Task: Add Kal B6 B12 Folic Acid to the cart.
Action: Mouse moved to (23, 82)
Screenshot: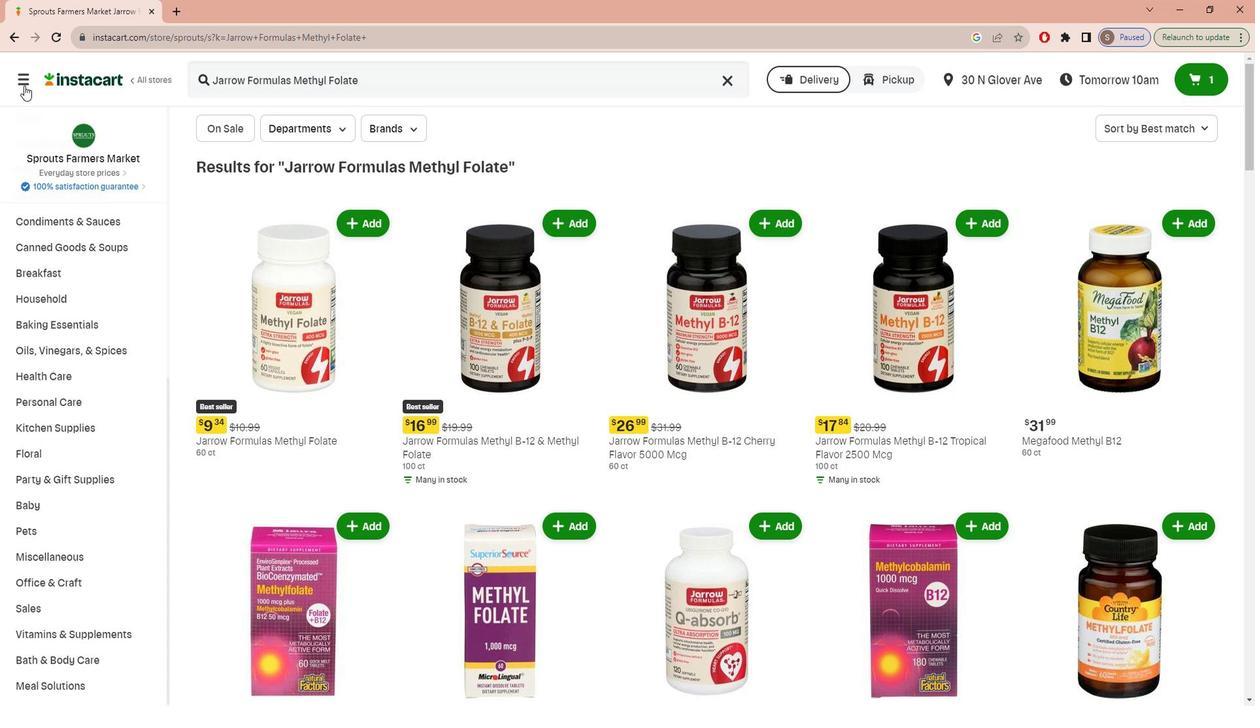 
Action: Mouse pressed left at (23, 82)
Screenshot: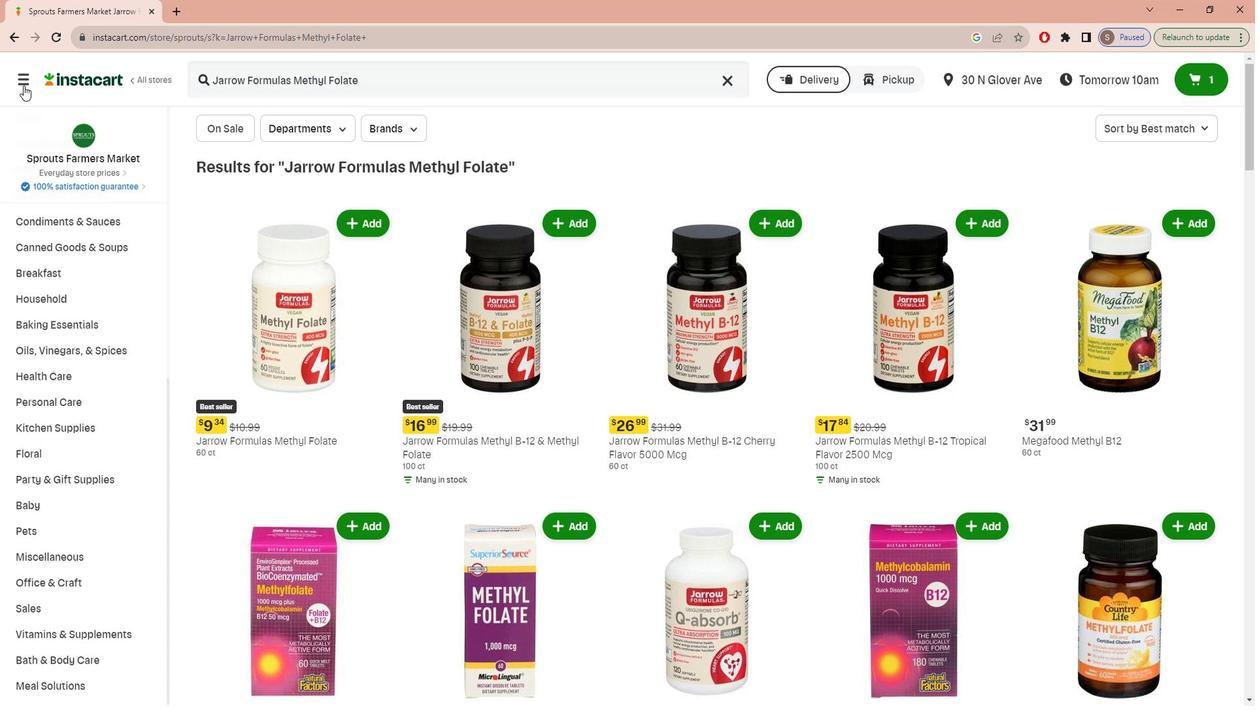 
Action: Mouse moved to (35, 162)
Screenshot: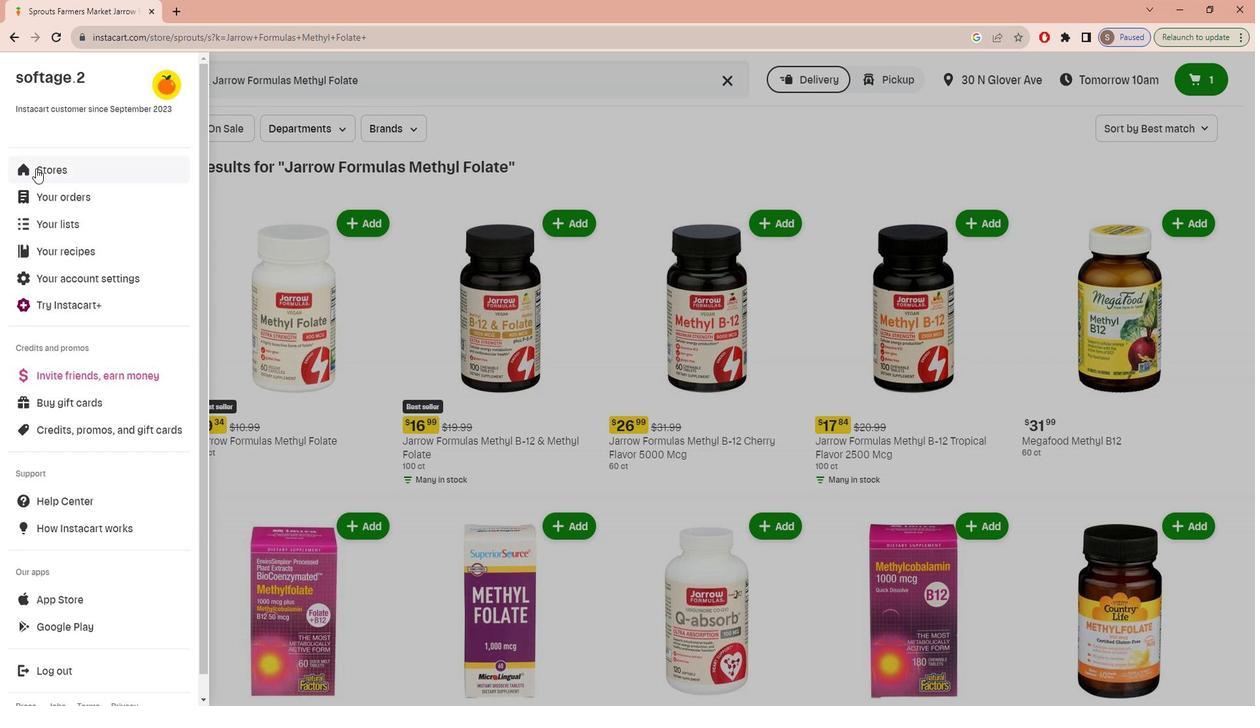 
Action: Mouse pressed left at (35, 162)
Screenshot: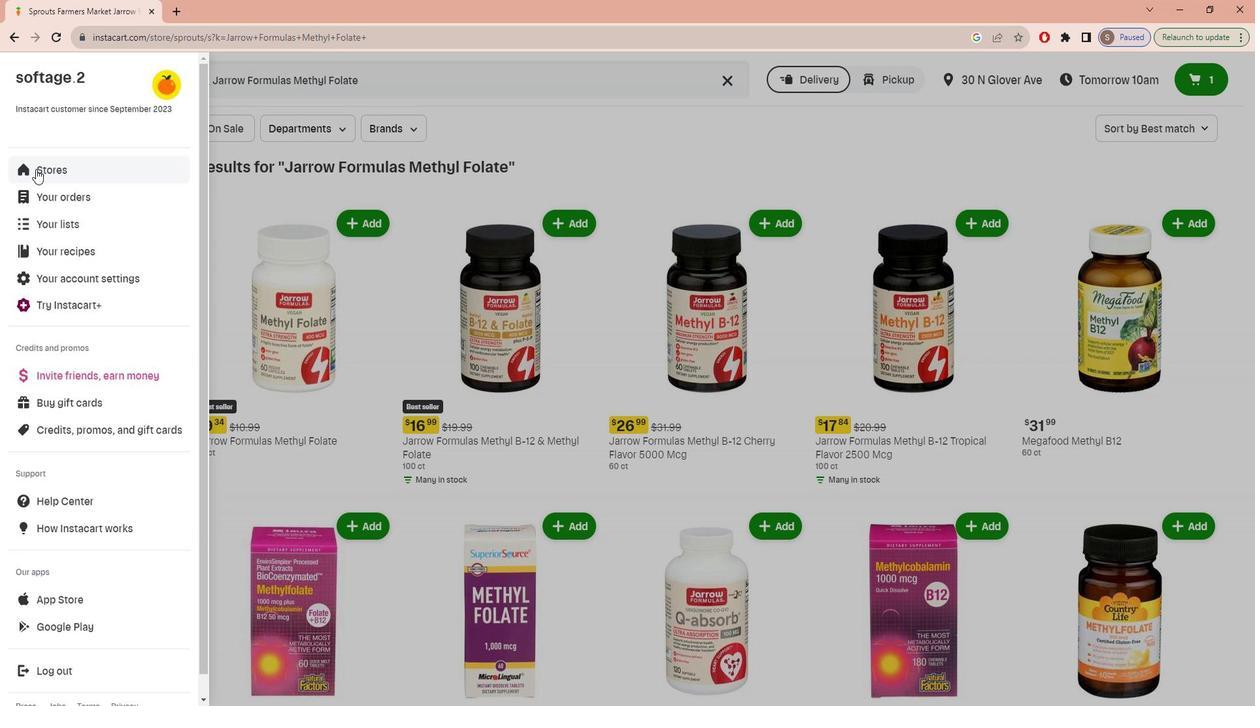 
Action: Mouse moved to (285, 139)
Screenshot: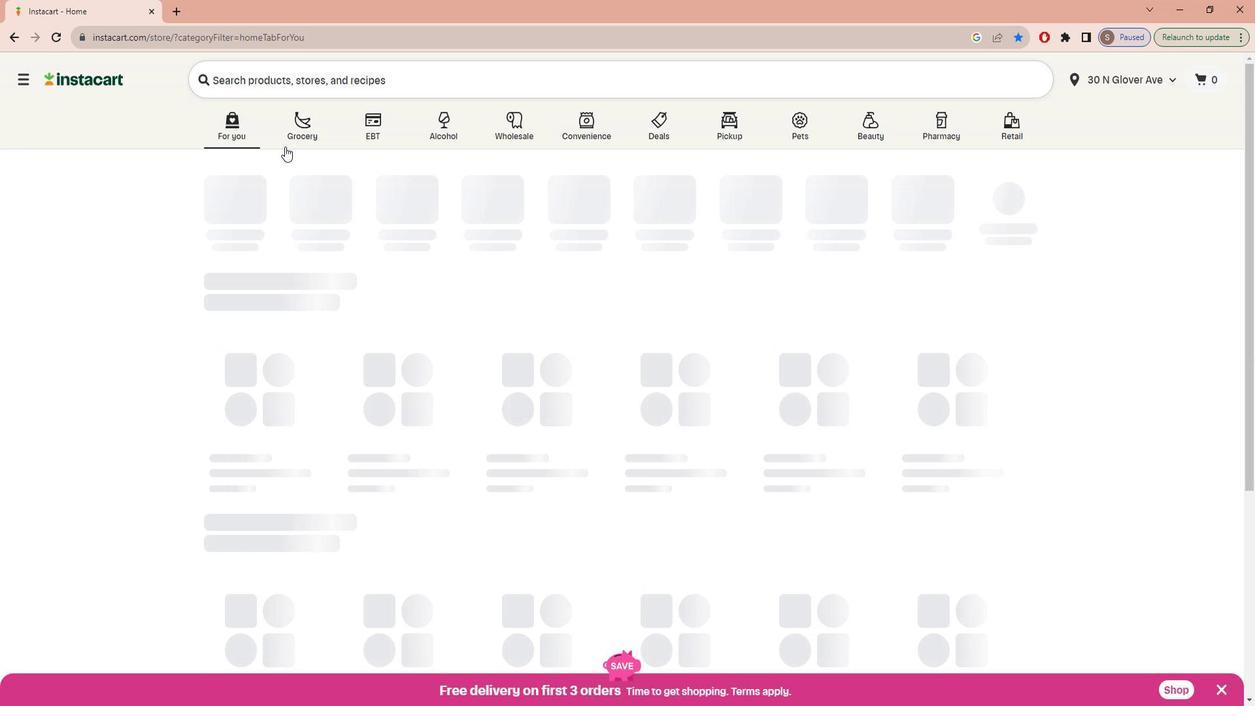 
Action: Mouse pressed left at (285, 139)
Screenshot: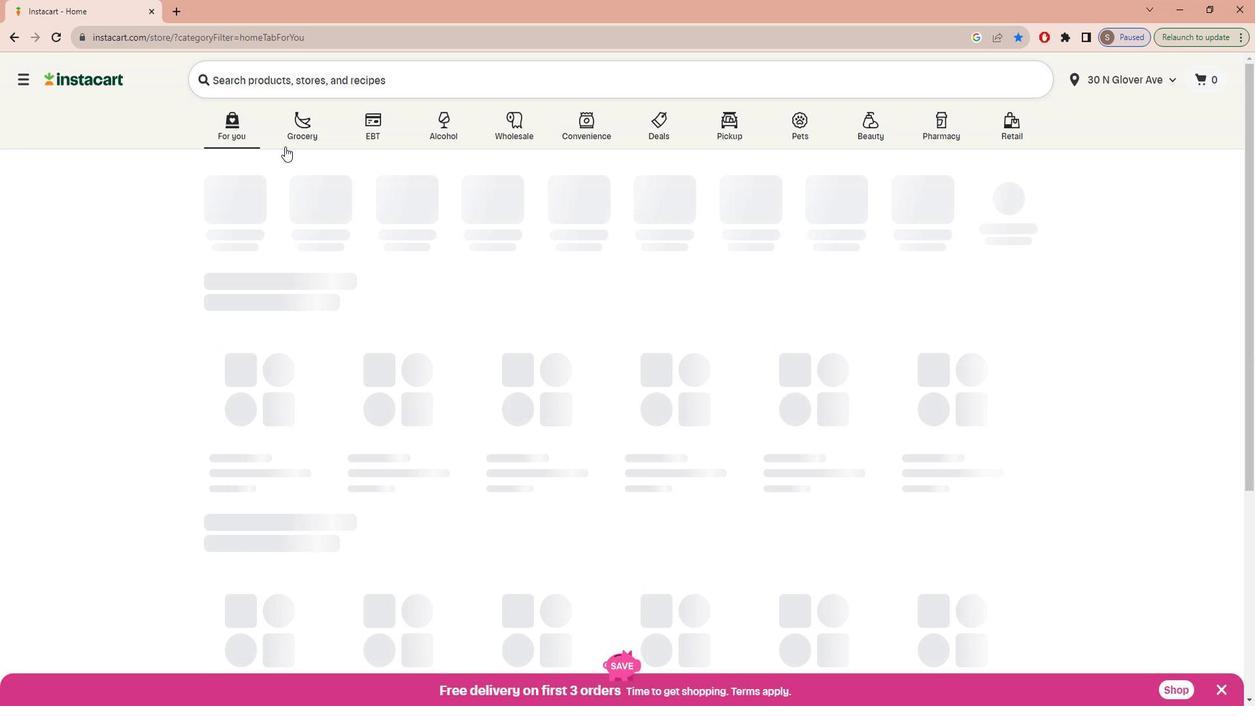 
Action: Mouse moved to (260, 378)
Screenshot: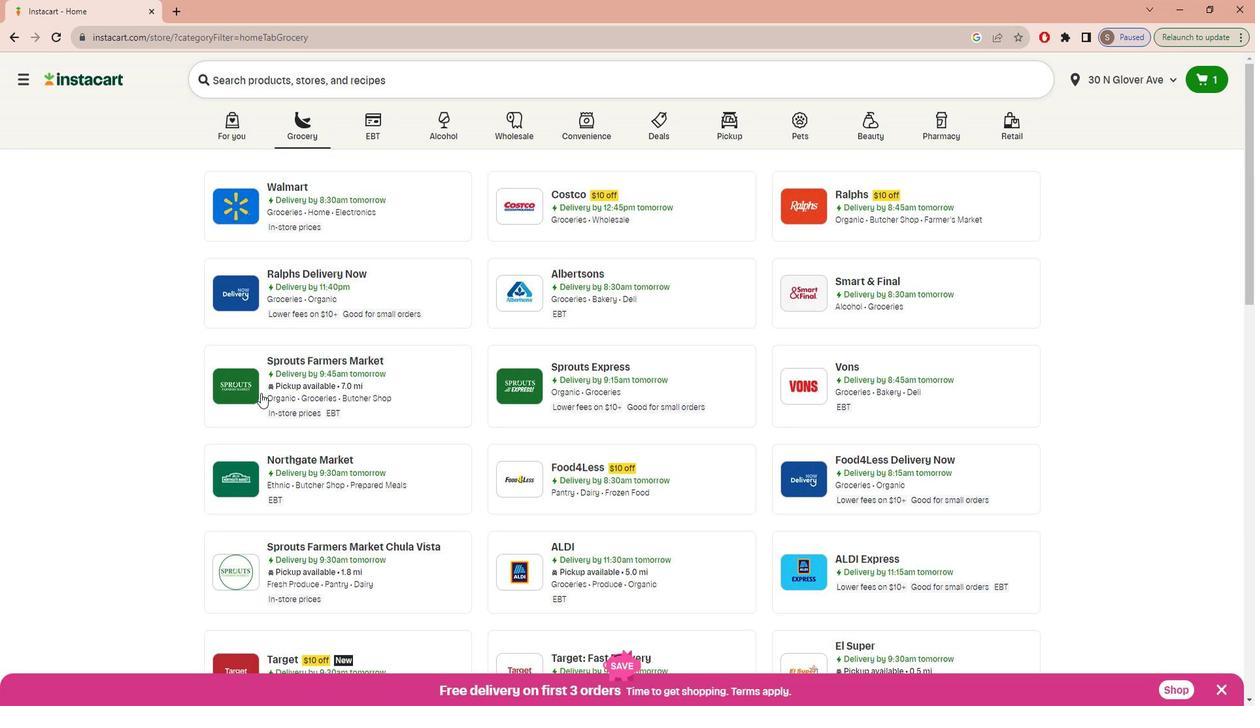 
Action: Mouse pressed left at (260, 378)
Screenshot: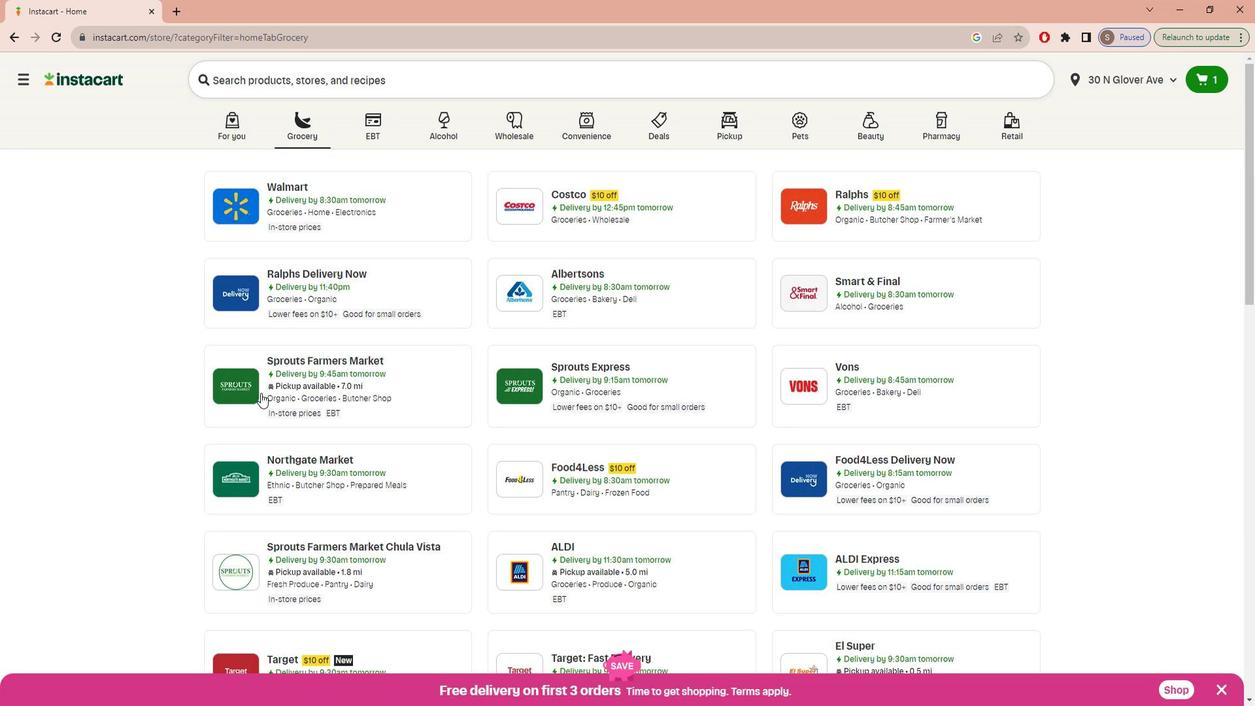 
Action: Mouse moved to (105, 436)
Screenshot: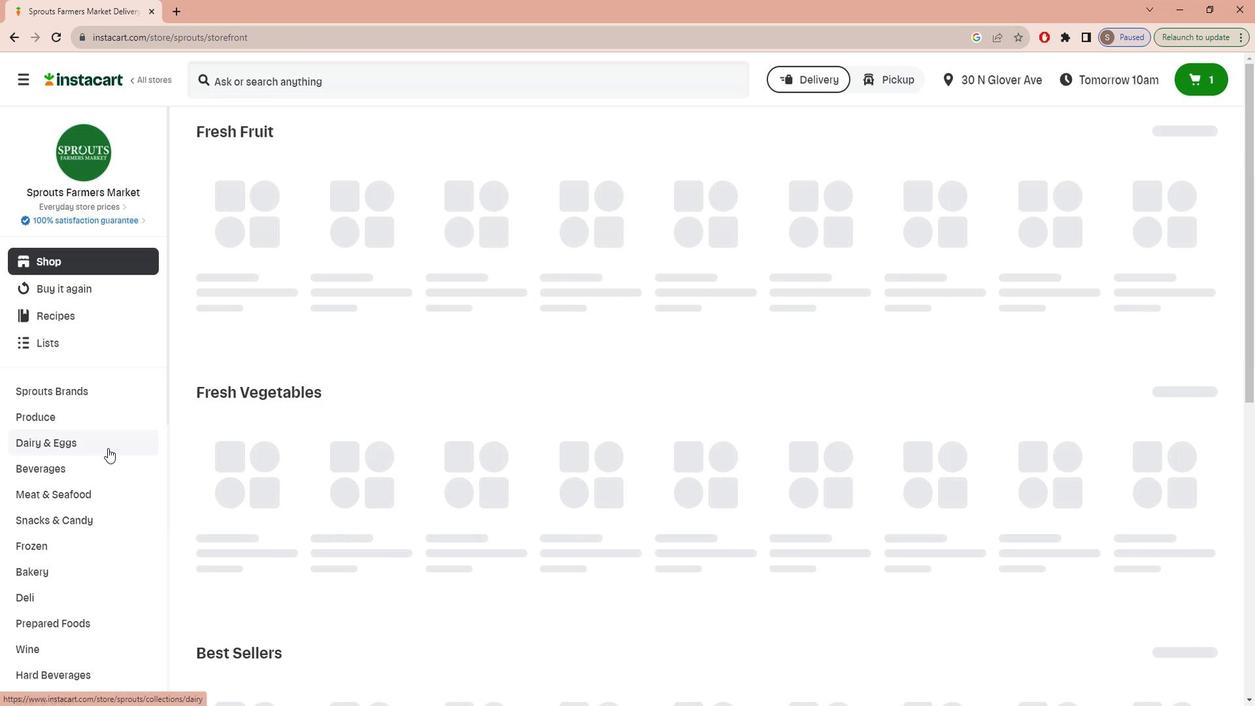 
Action: Mouse scrolled (105, 435) with delta (0, 0)
Screenshot: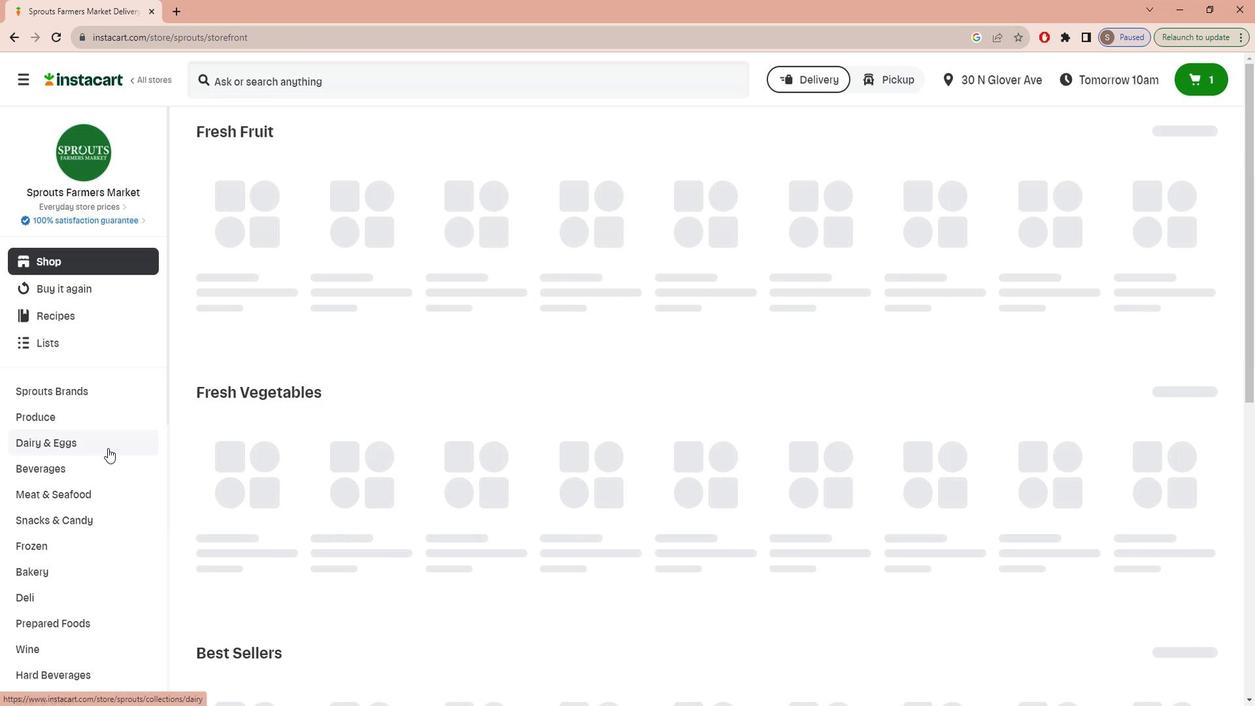 
Action: Mouse moved to (102, 439)
Screenshot: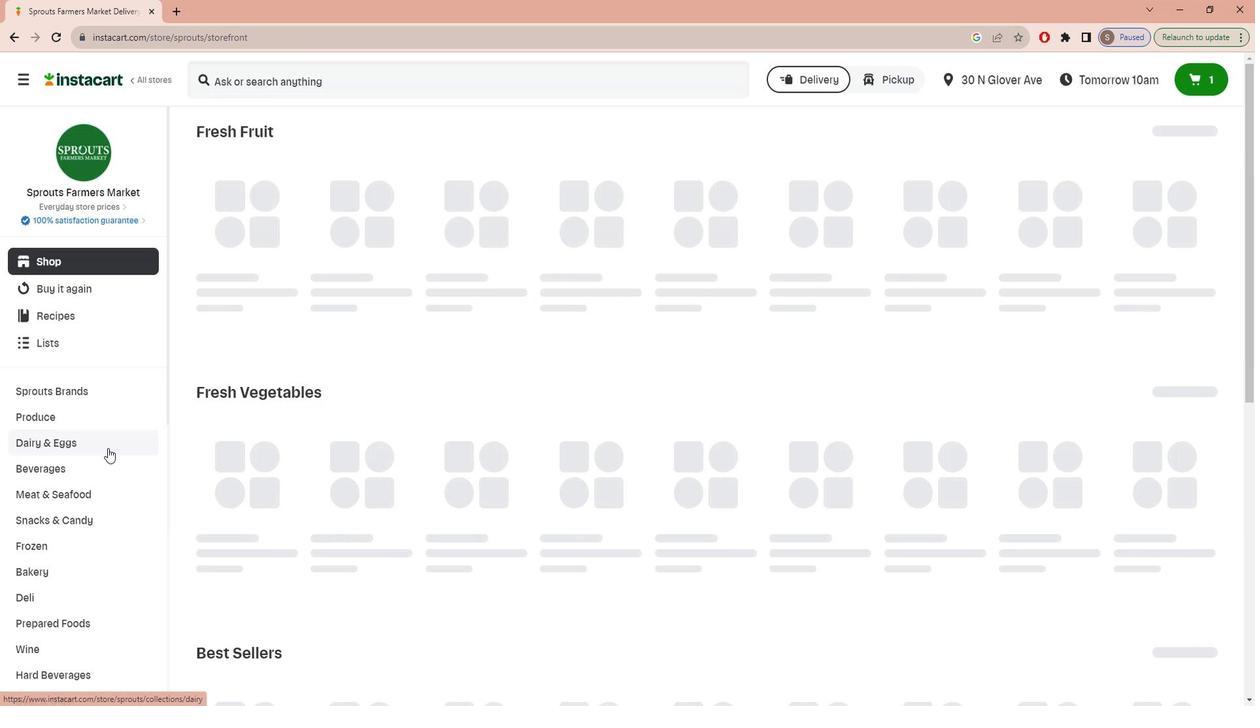 
Action: Mouse scrolled (102, 438) with delta (0, 0)
Screenshot: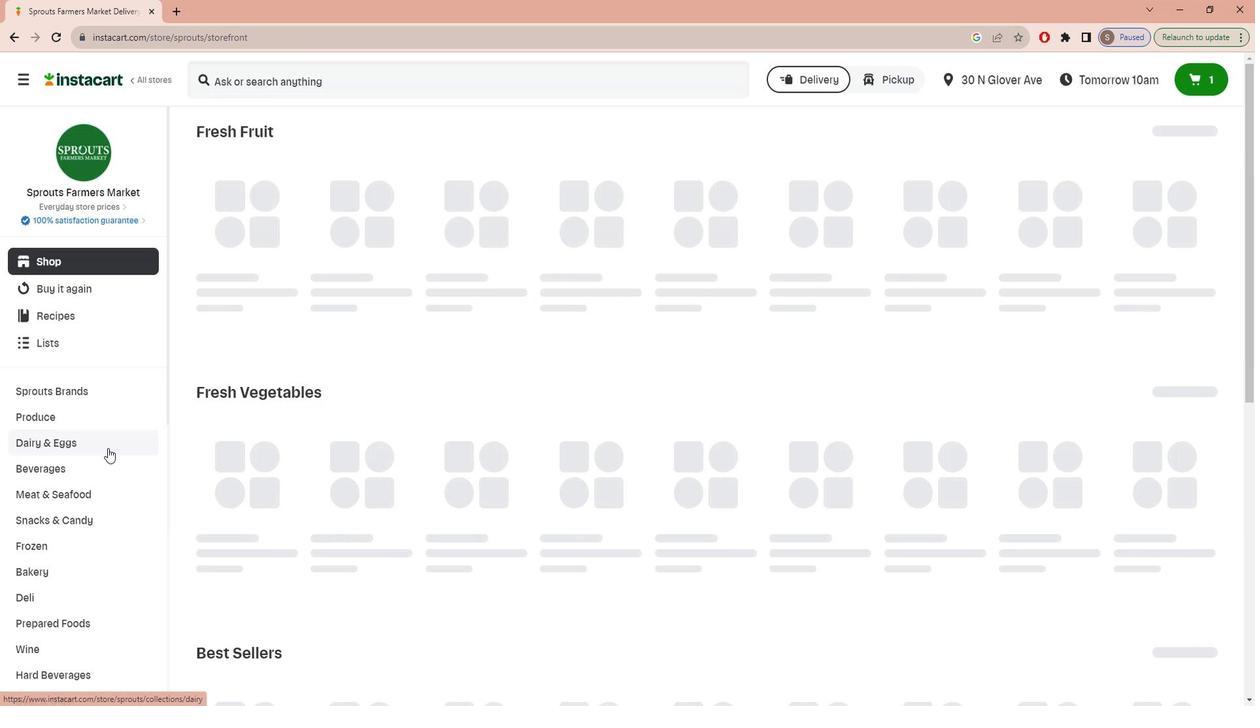 
Action: Mouse moved to (101, 442)
Screenshot: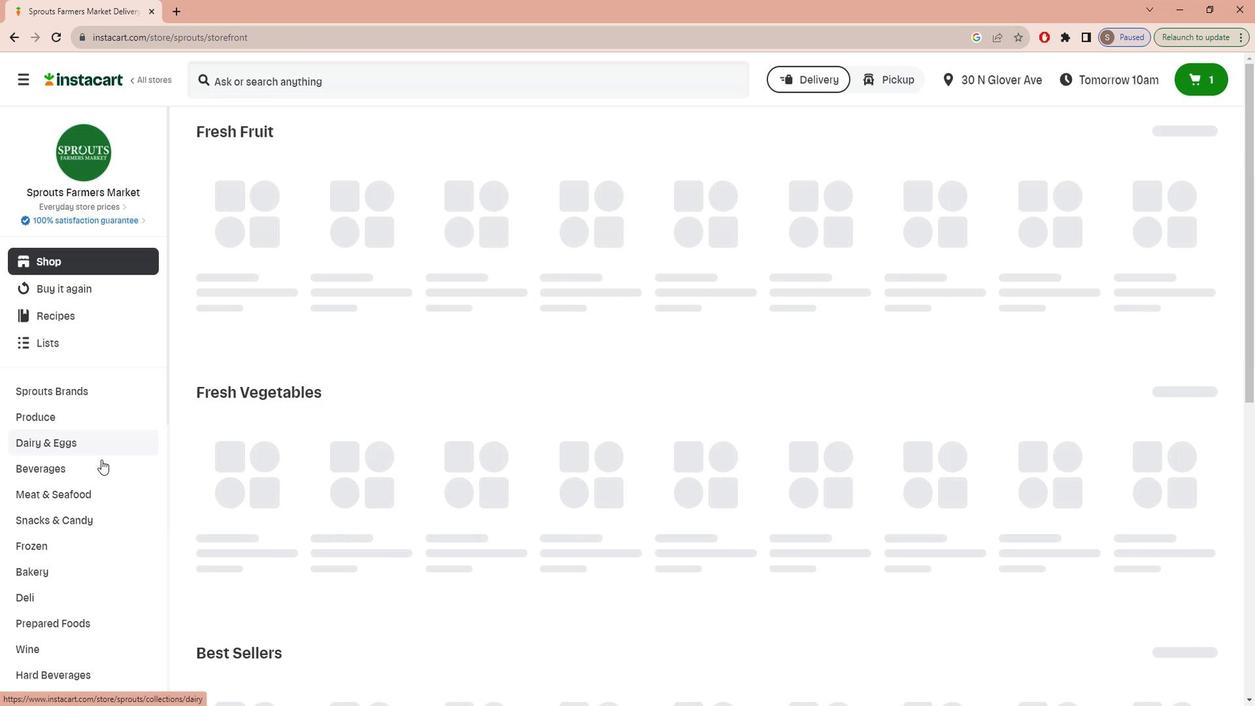
Action: Mouse scrolled (101, 441) with delta (0, 0)
Screenshot: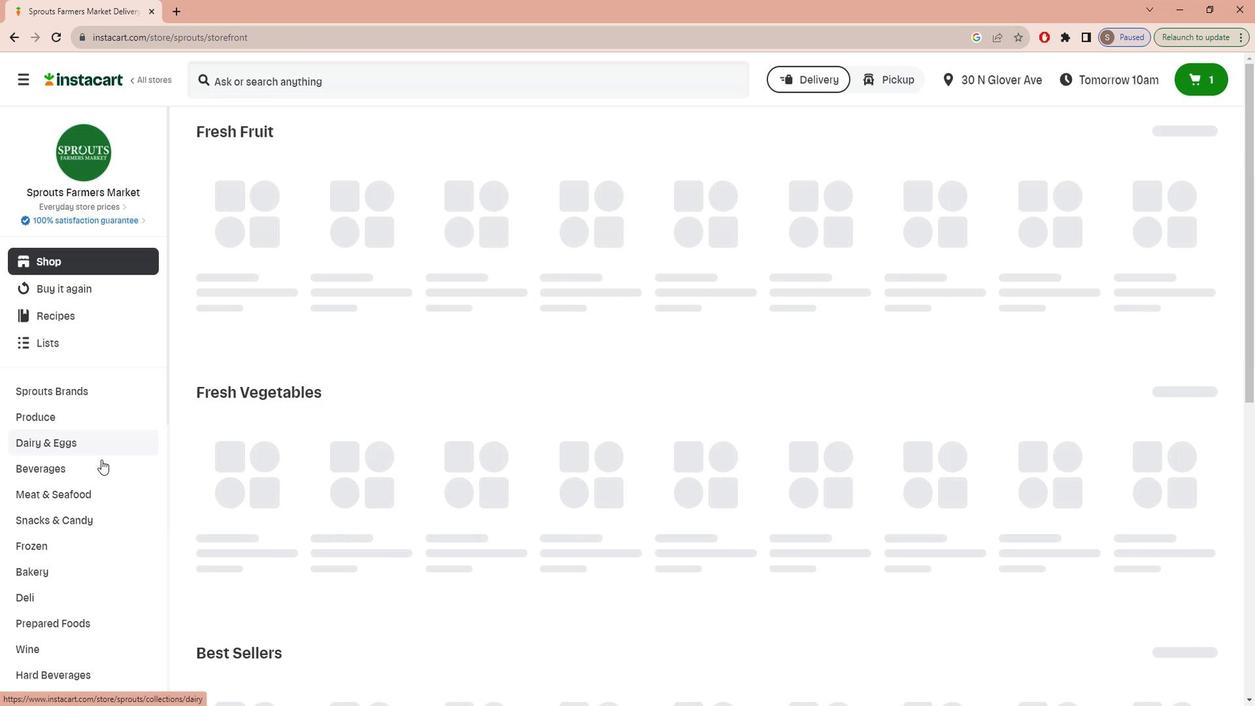 
Action: Mouse moved to (100, 443)
Screenshot: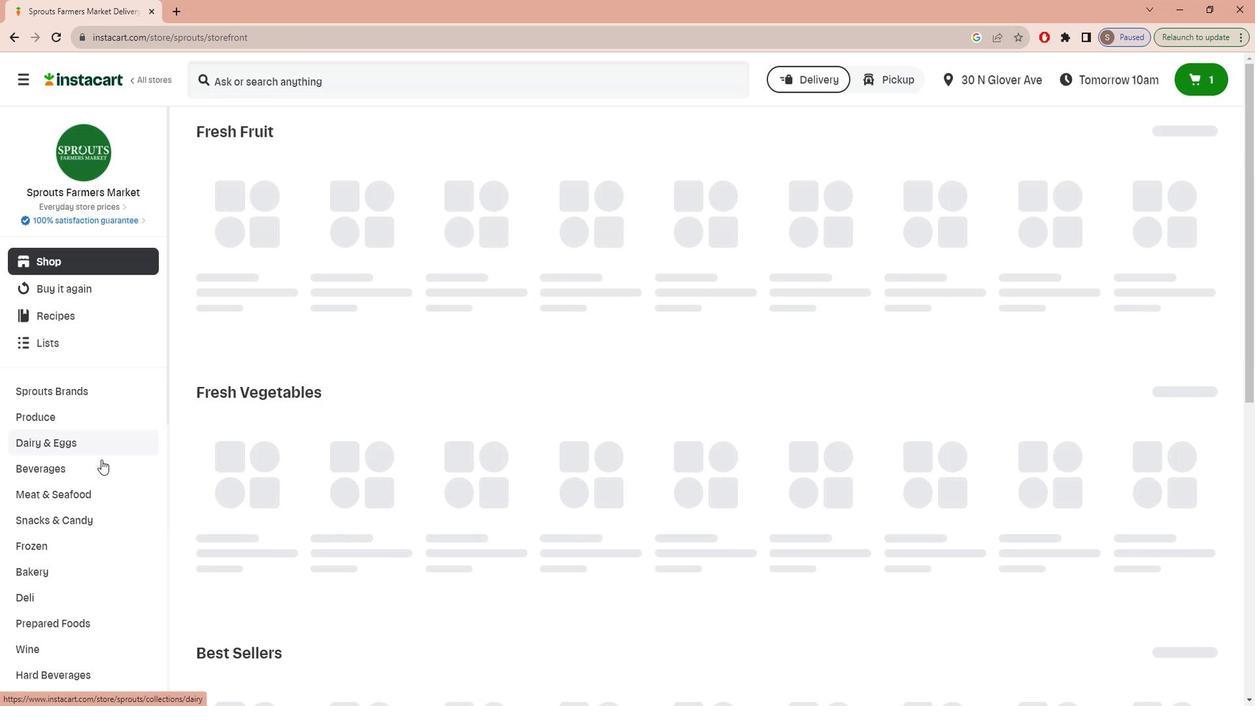 
Action: Mouse scrolled (100, 443) with delta (0, 0)
Screenshot: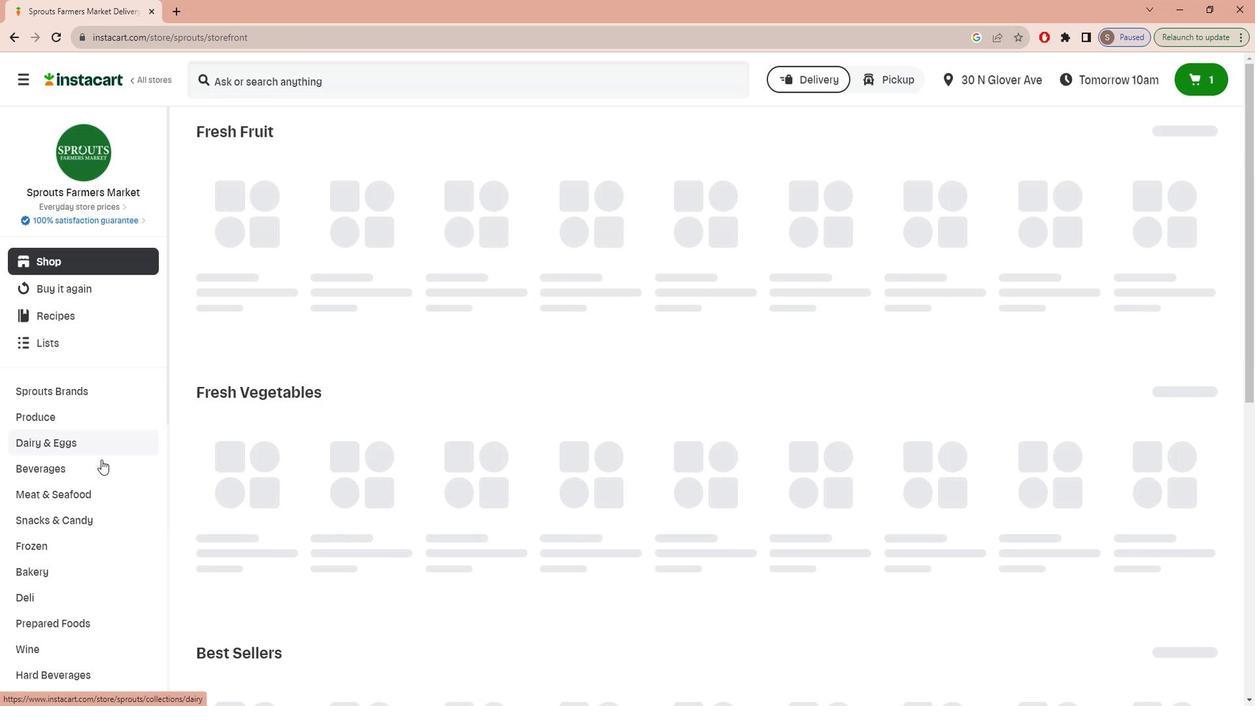 
Action: Mouse moved to (100, 444)
Screenshot: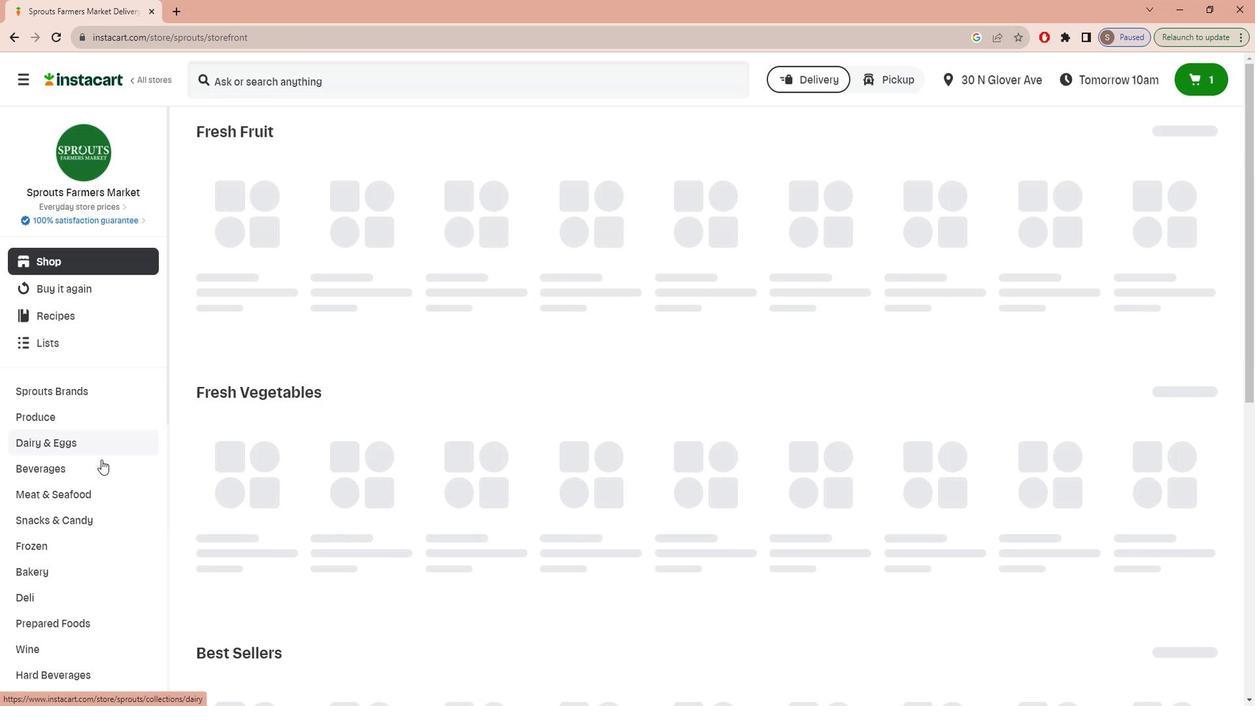 
Action: Mouse scrolled (100, 443) with delta (0, 0)
Screenshot: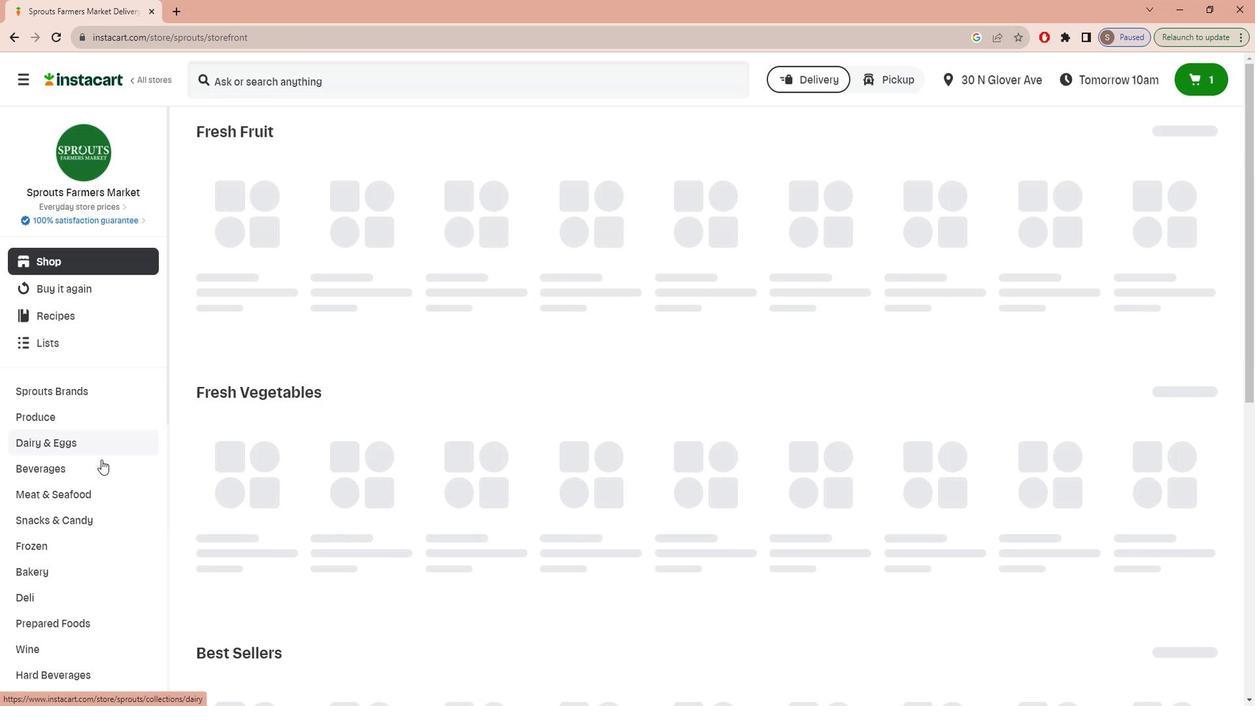 
Action: Mouse moved to (99, 445)
Screenshot: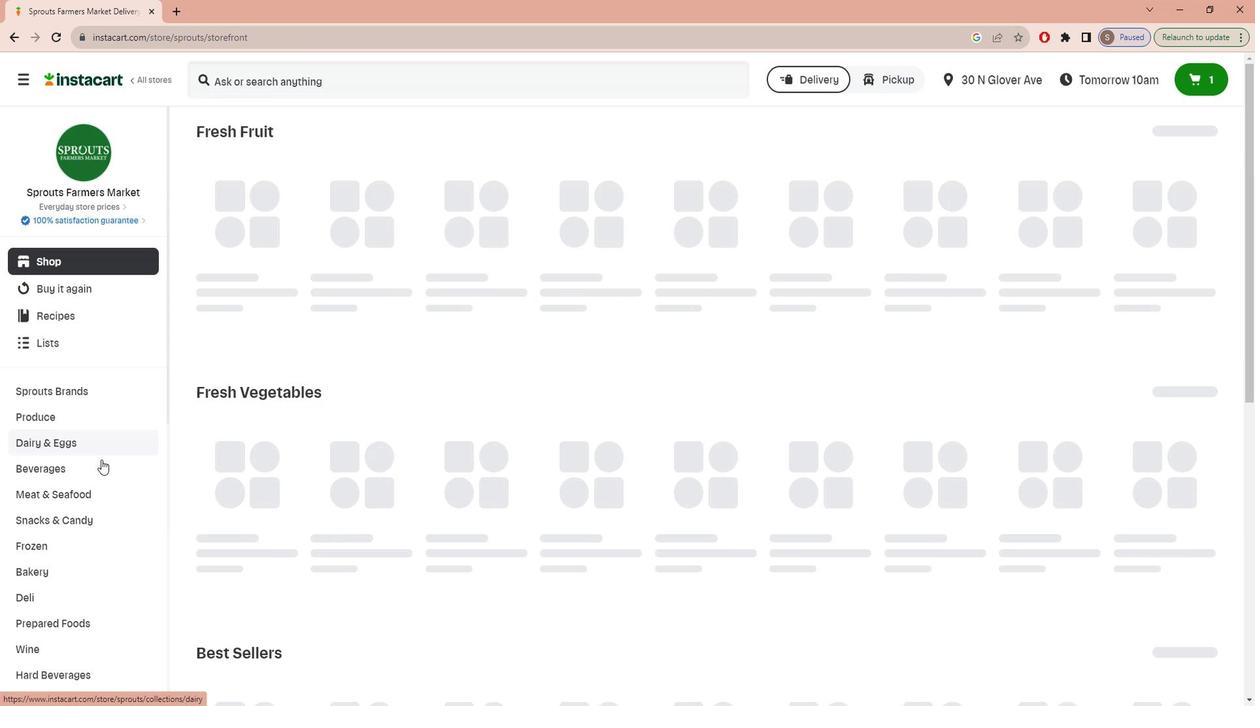
Action: Mouse scrolled (99, 445) with delta (0, 0)
Screenshot: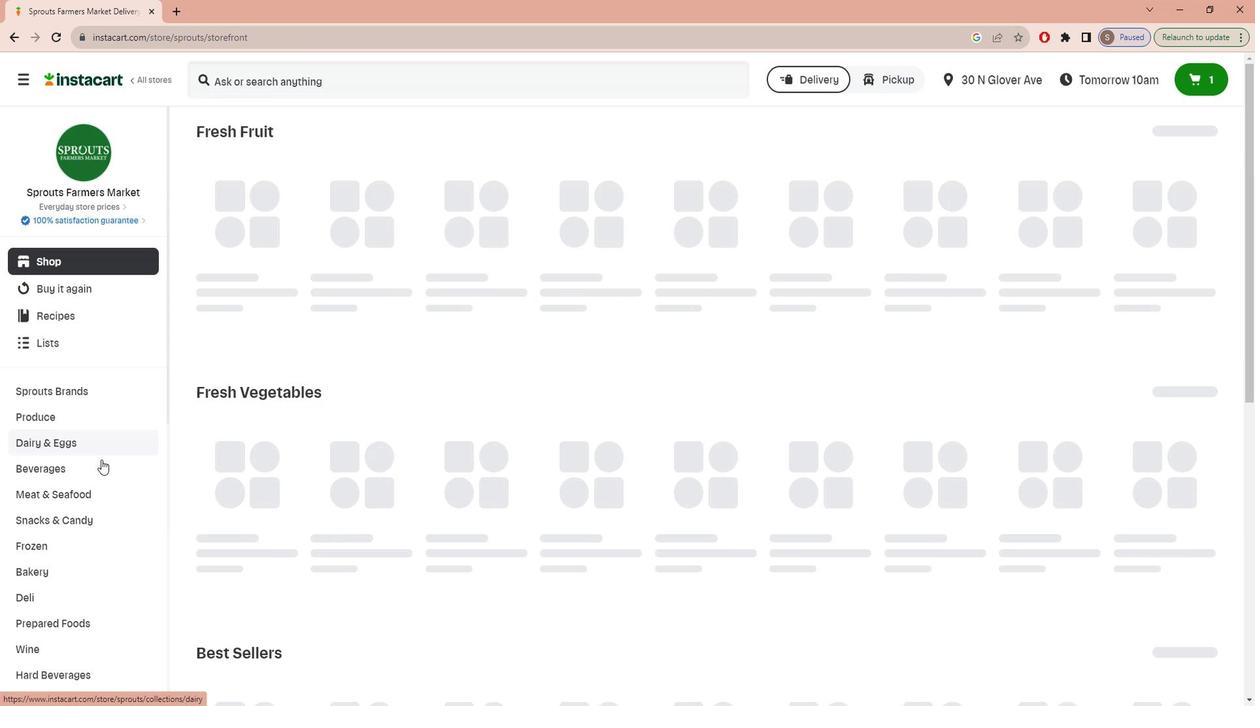 
Action: Mouse moved to (98, 447)
Screenshot: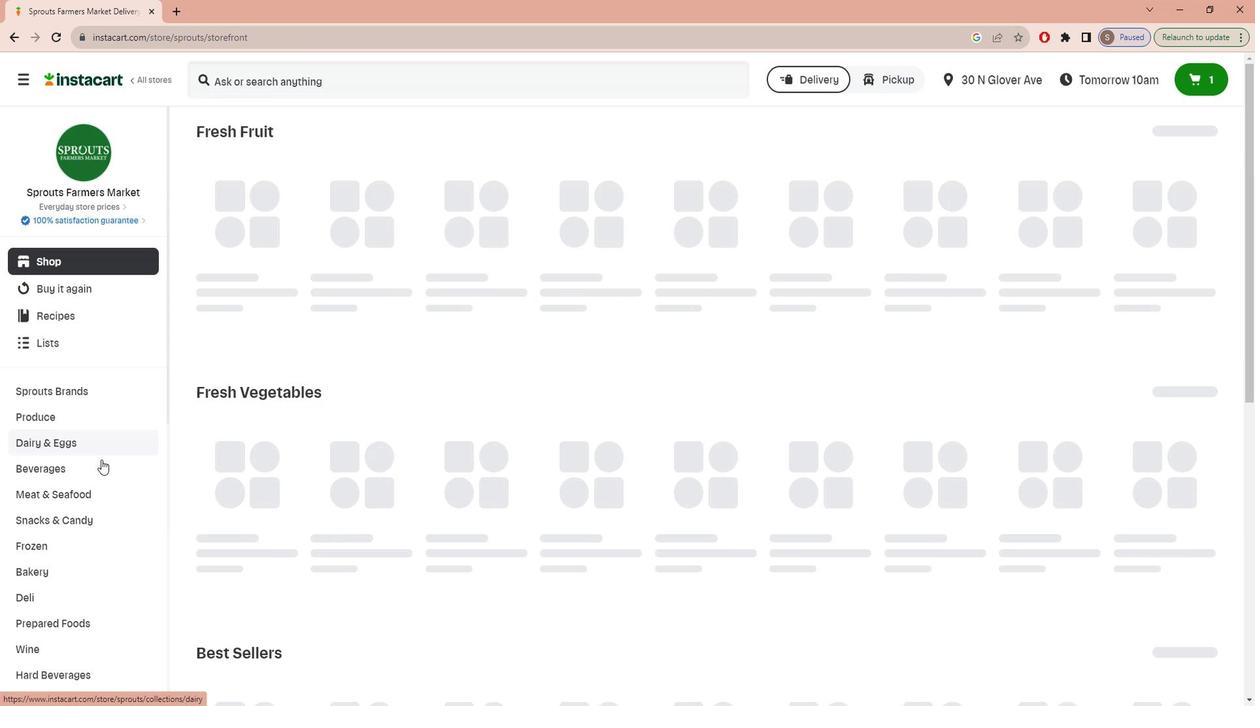 
Action: Mouse scrolled (98, 446) with delta (0, 0)
Screenshot: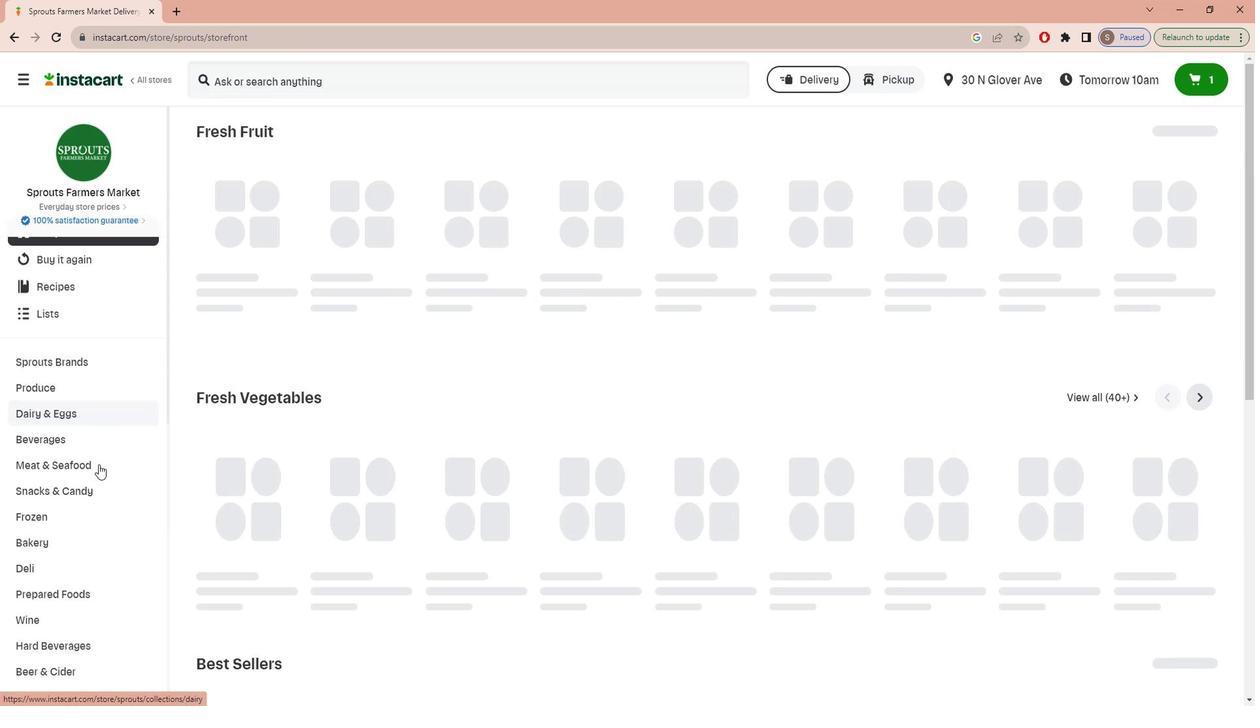 
Action: Mouse moved to (98, 447)
Screenshot: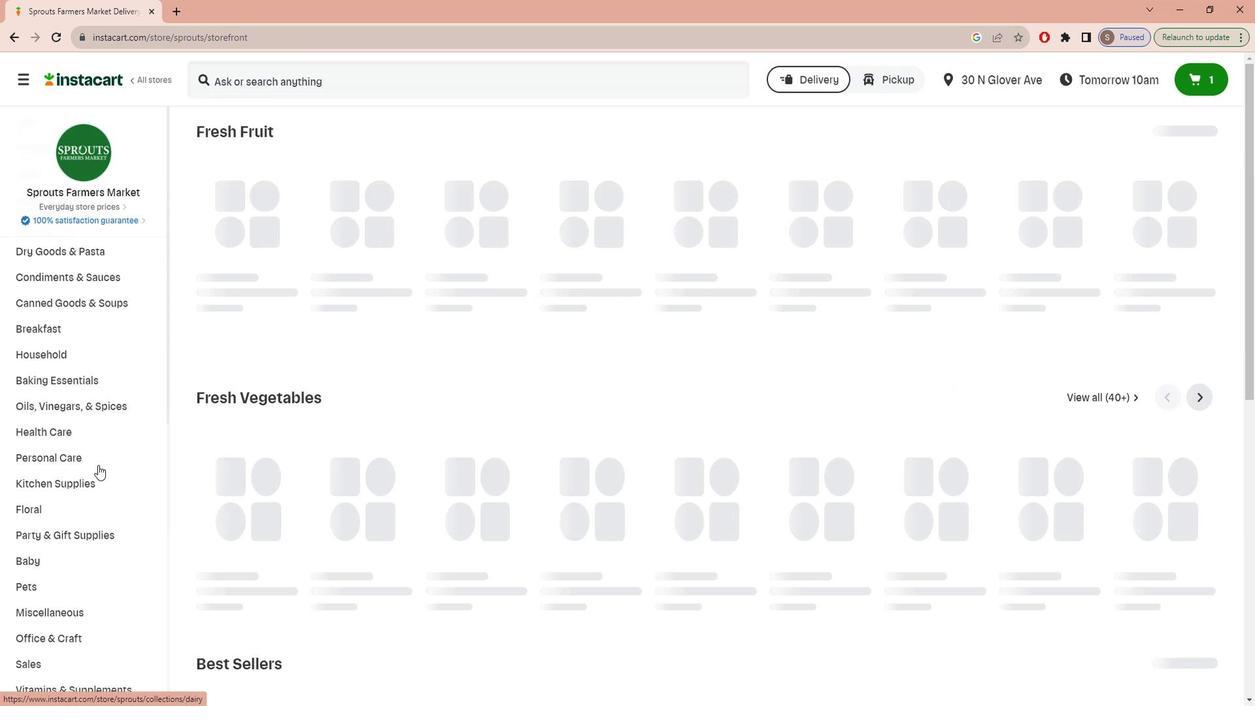 
Action: Mouse scrolled (98, 447) with delta (0, 0)
Screenshot: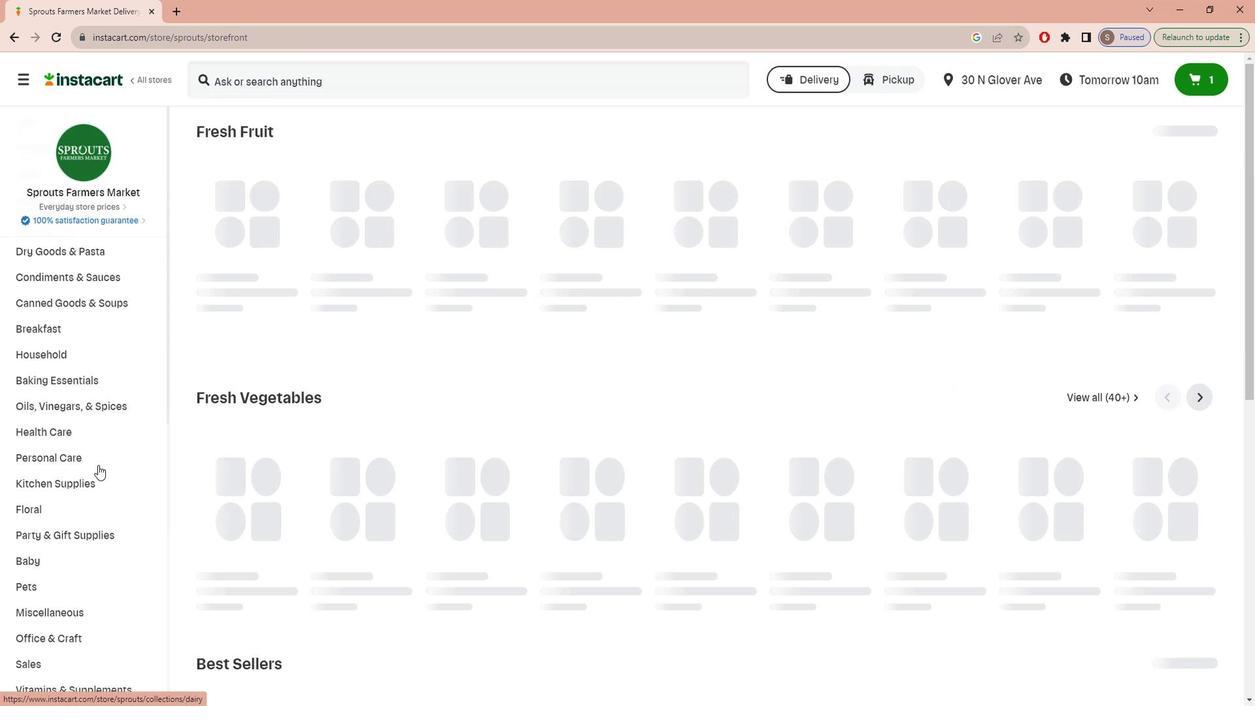 
Action: Mouse scrolled (98, 447) with delta (0, 0)
Screenshot: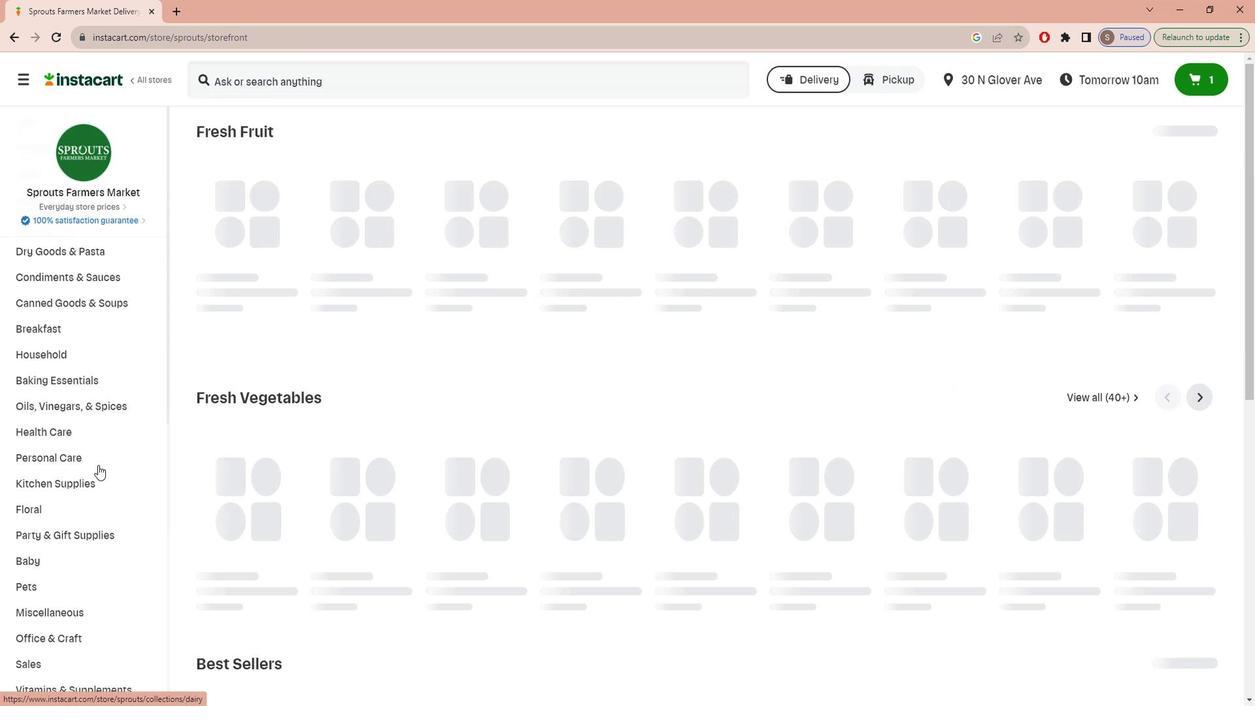 
Action: Mouse moved to (97, 447)
Screenshot: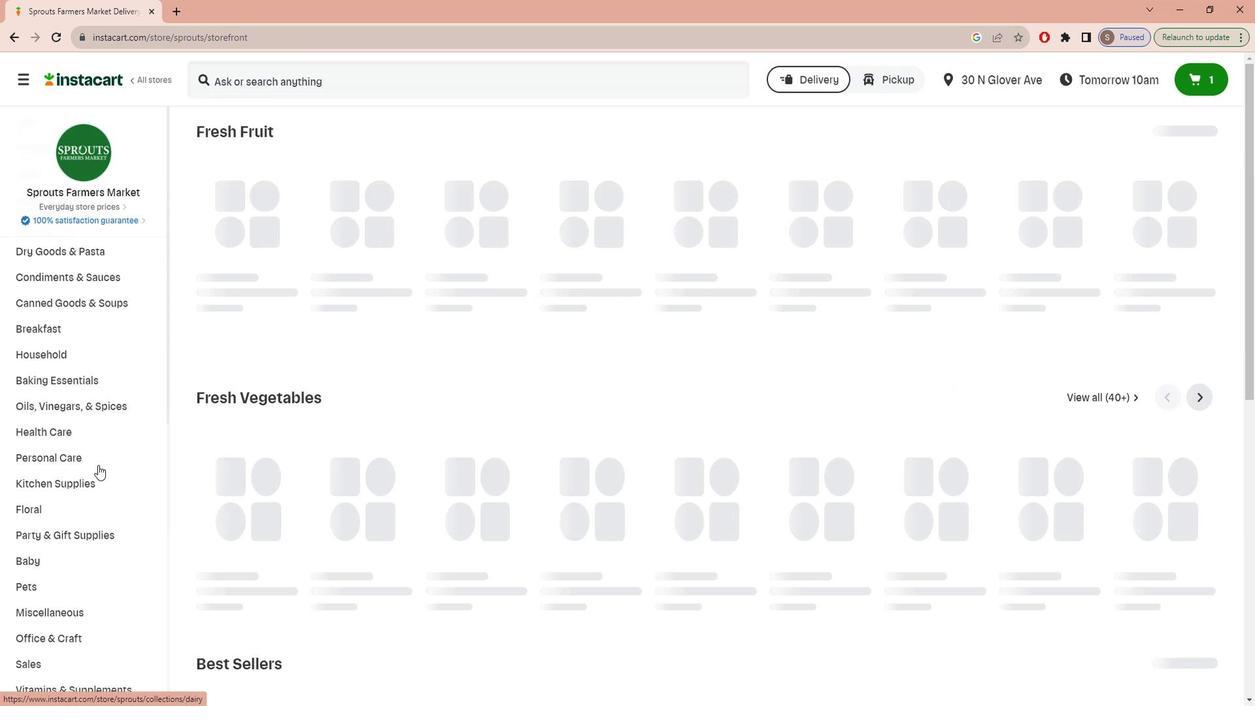 
Action: Mouse scrolled (97, 447) with delta (0, 0)
Screenshot: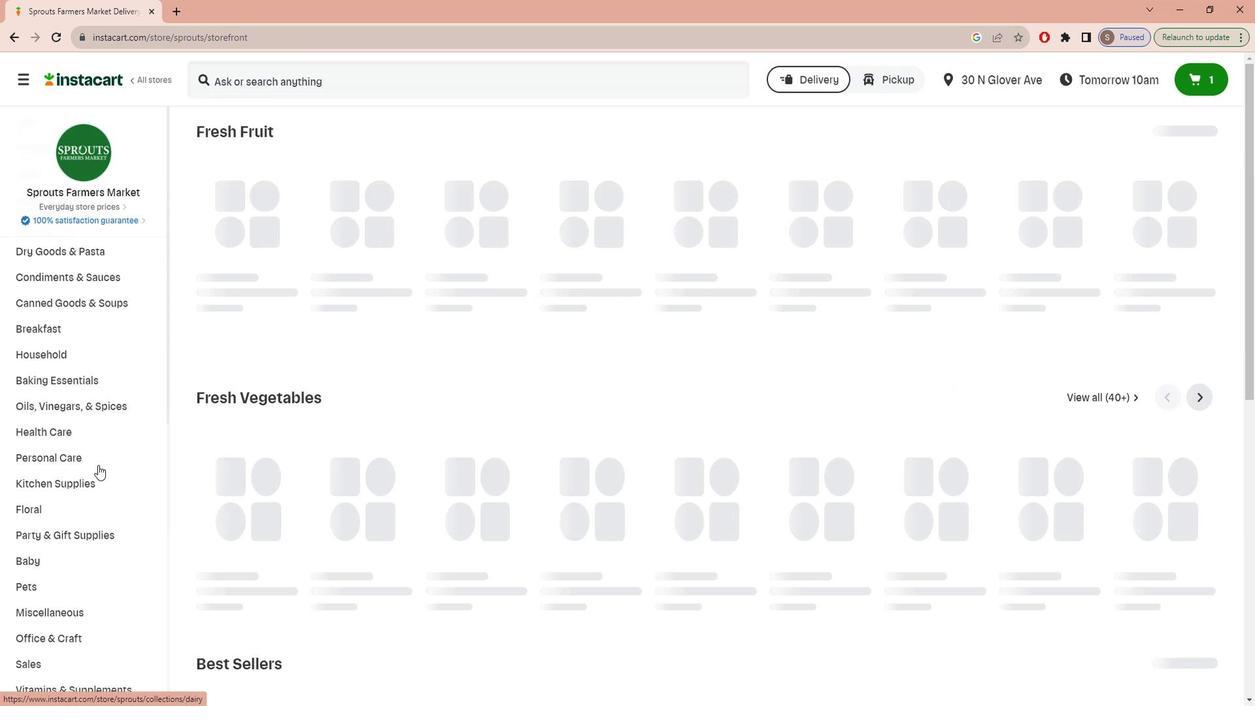 
Action: Mouse moved to (97, 447)
Screenshot: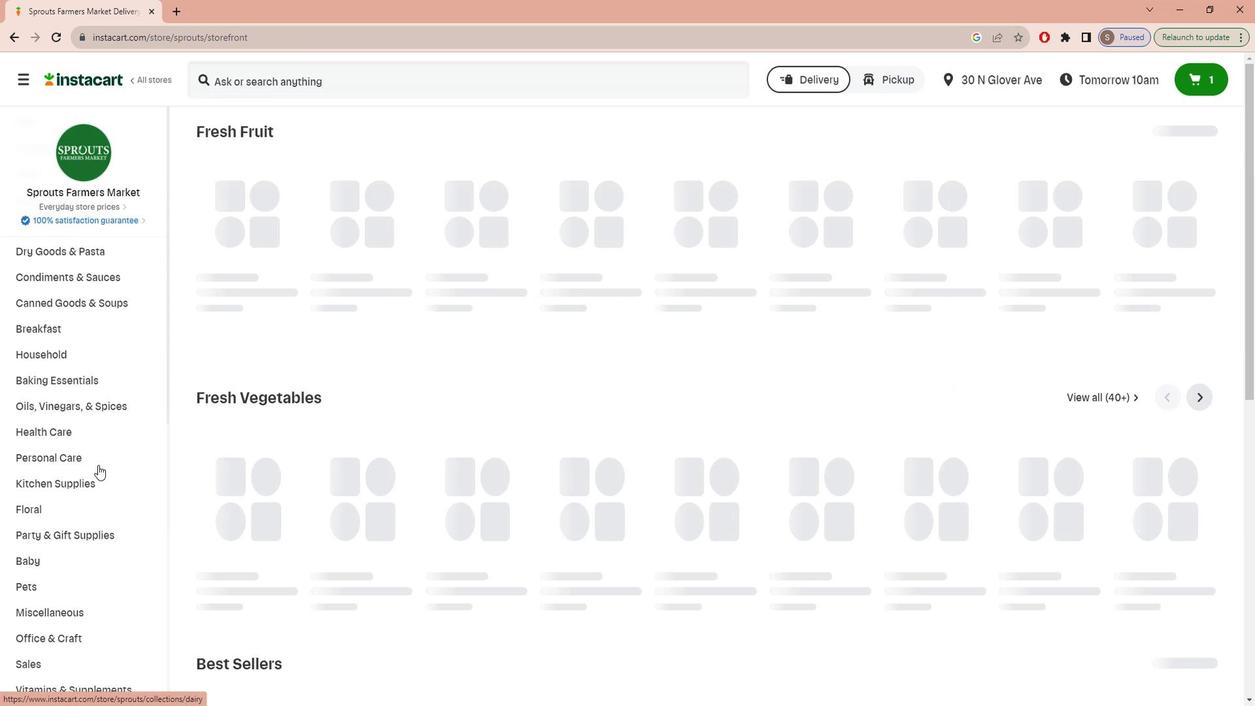 
Action: Mouse scrolled (97, 447) with delta (0, 0)
Screenshot: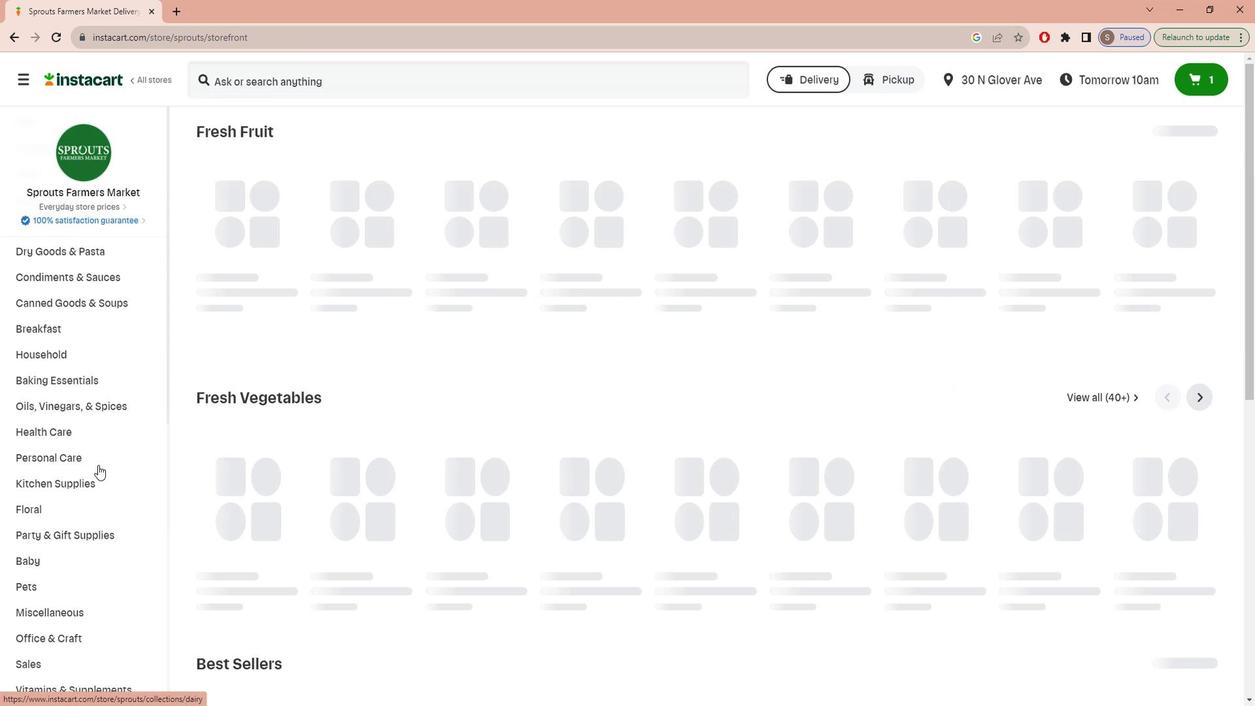 
Action: Mouse moved to (96, 449)
Screenshot: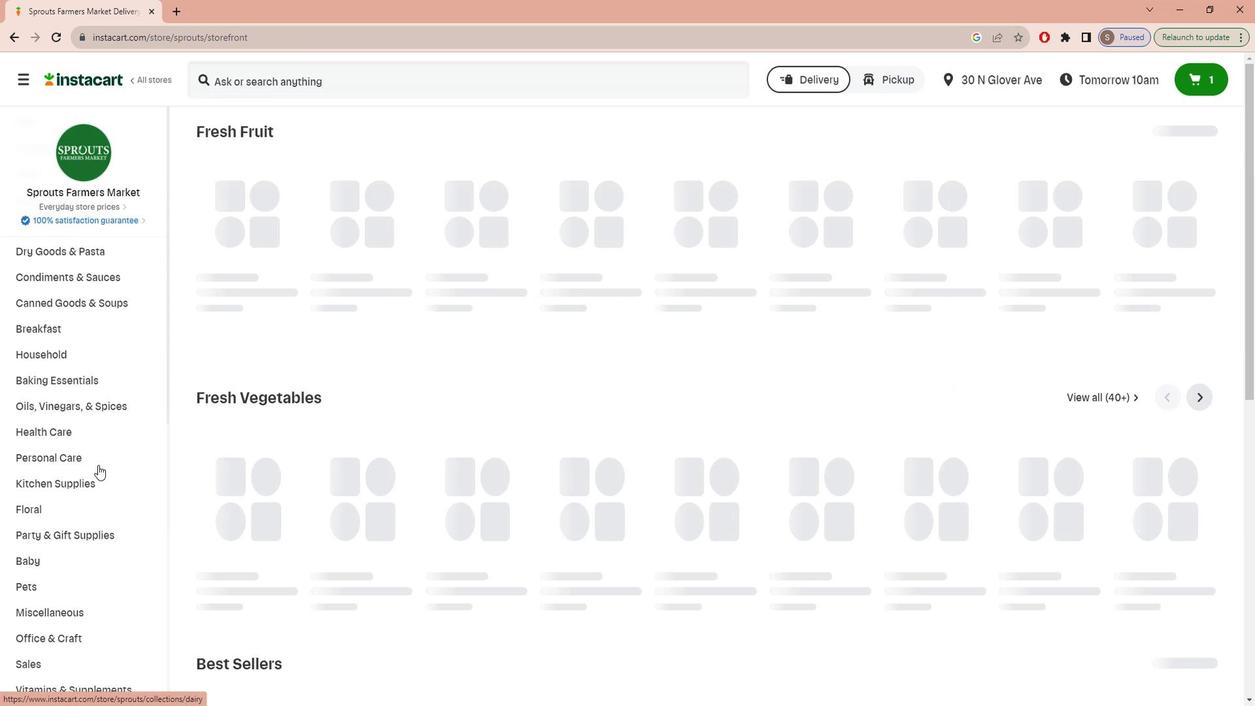 
Action: Mouse scrolled (96, 448) with delta (0, 0)
Screenshot: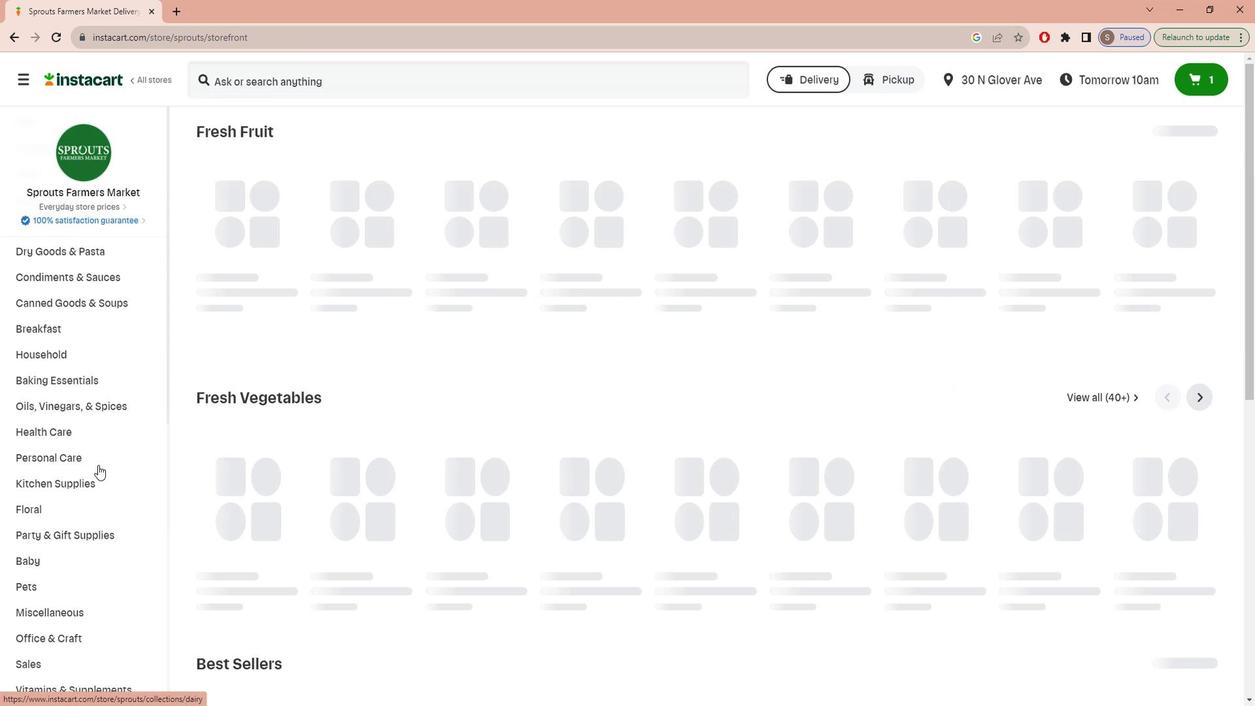 
Action: Mouse scrolled (96, 448) with delta (0, 0)
Screenshot: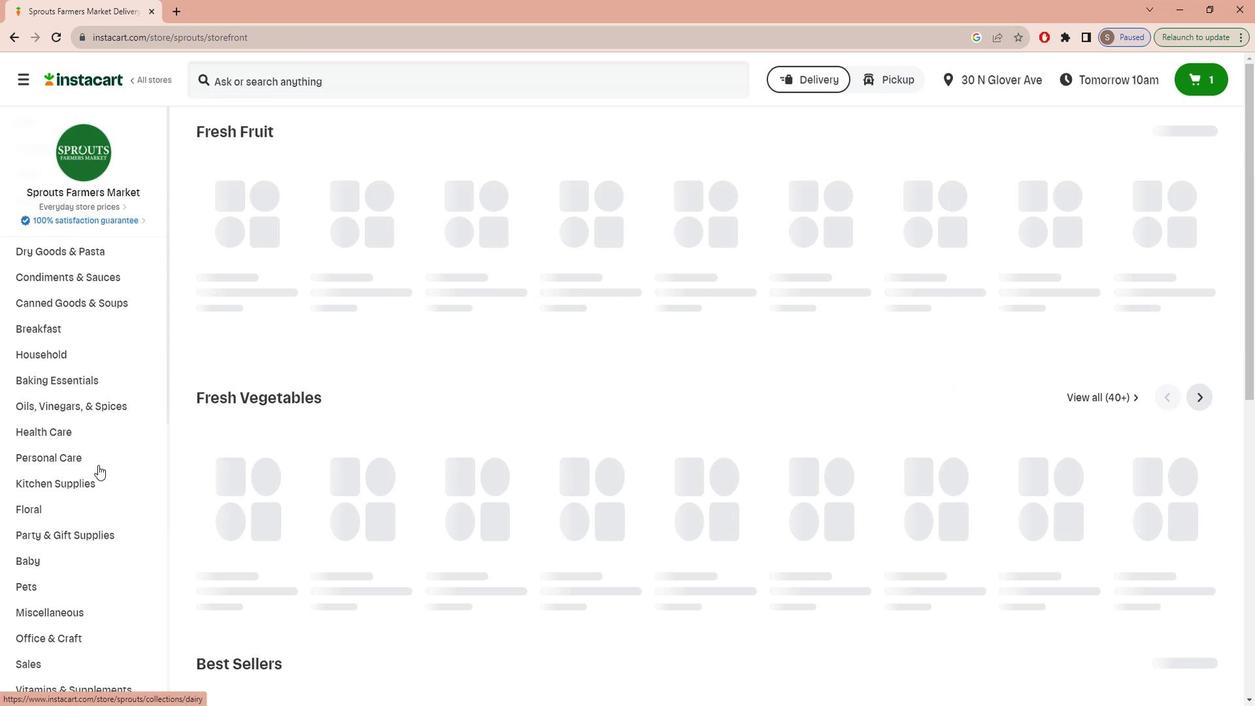 
Action: Mouse moved to (70, 606)
Screenshot: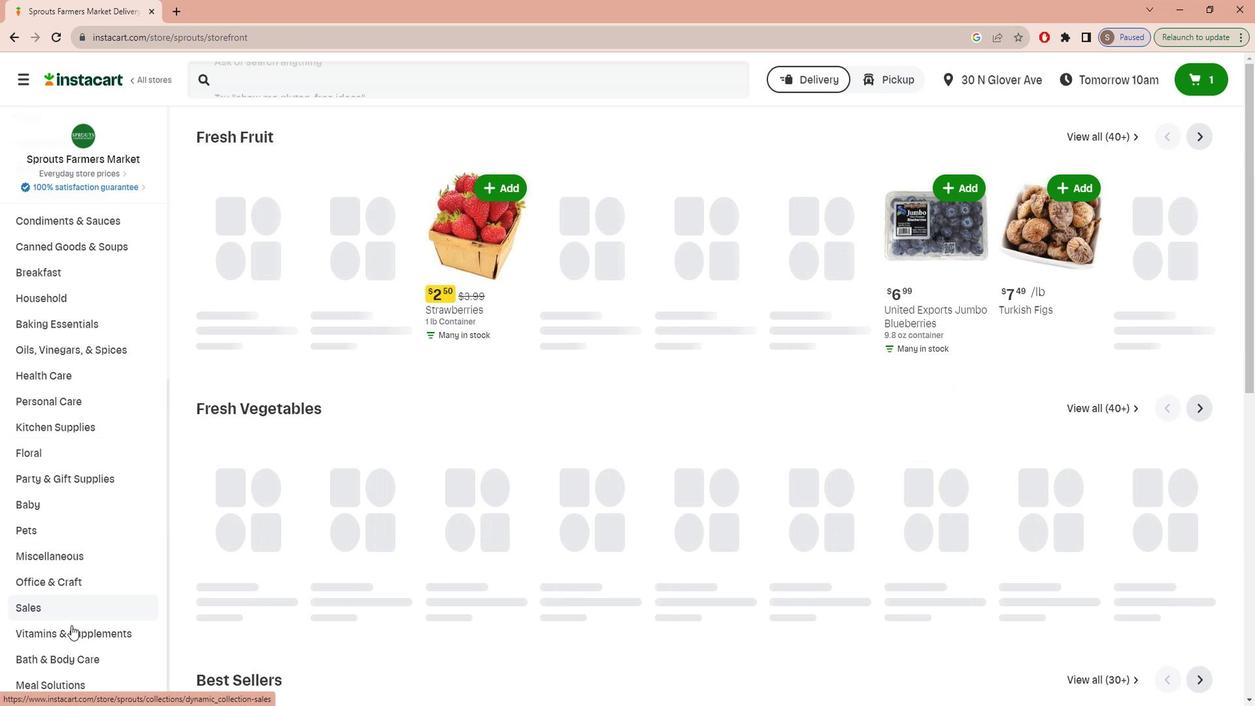 
Action: Mouse pressed left at (70, 606)
Screenshot: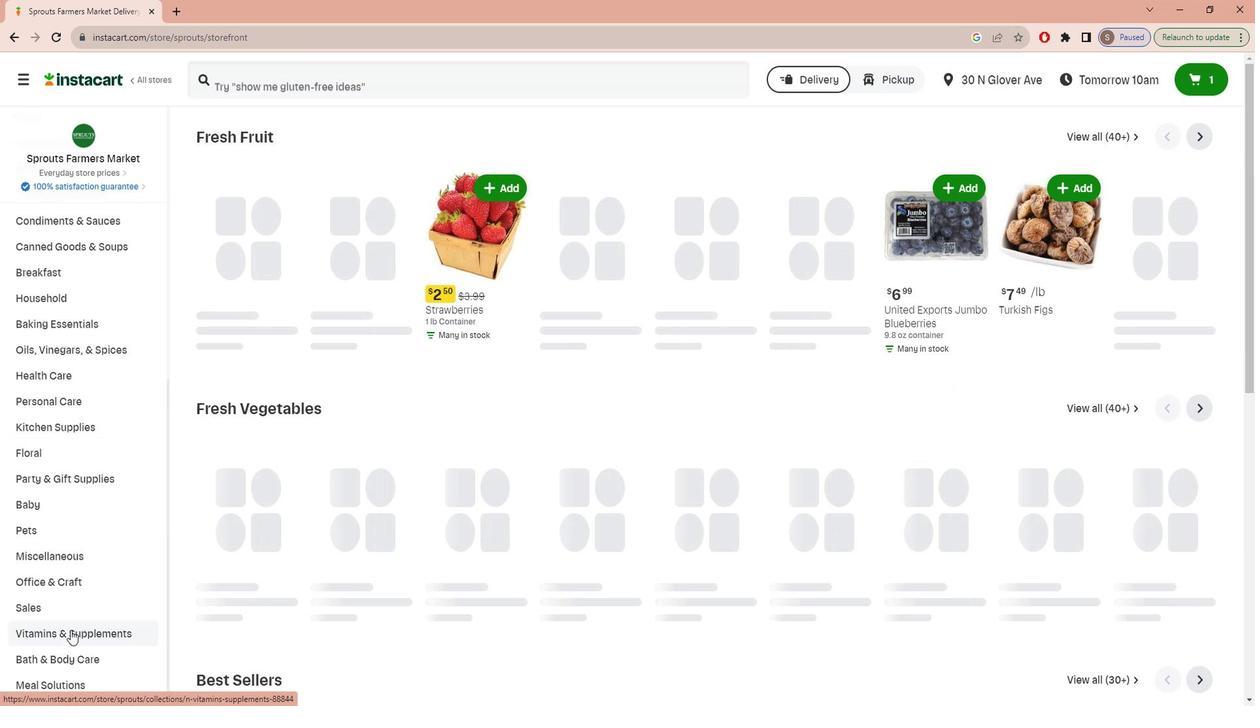 
Action: Mouse moved to (1215, 154)
Screenshot: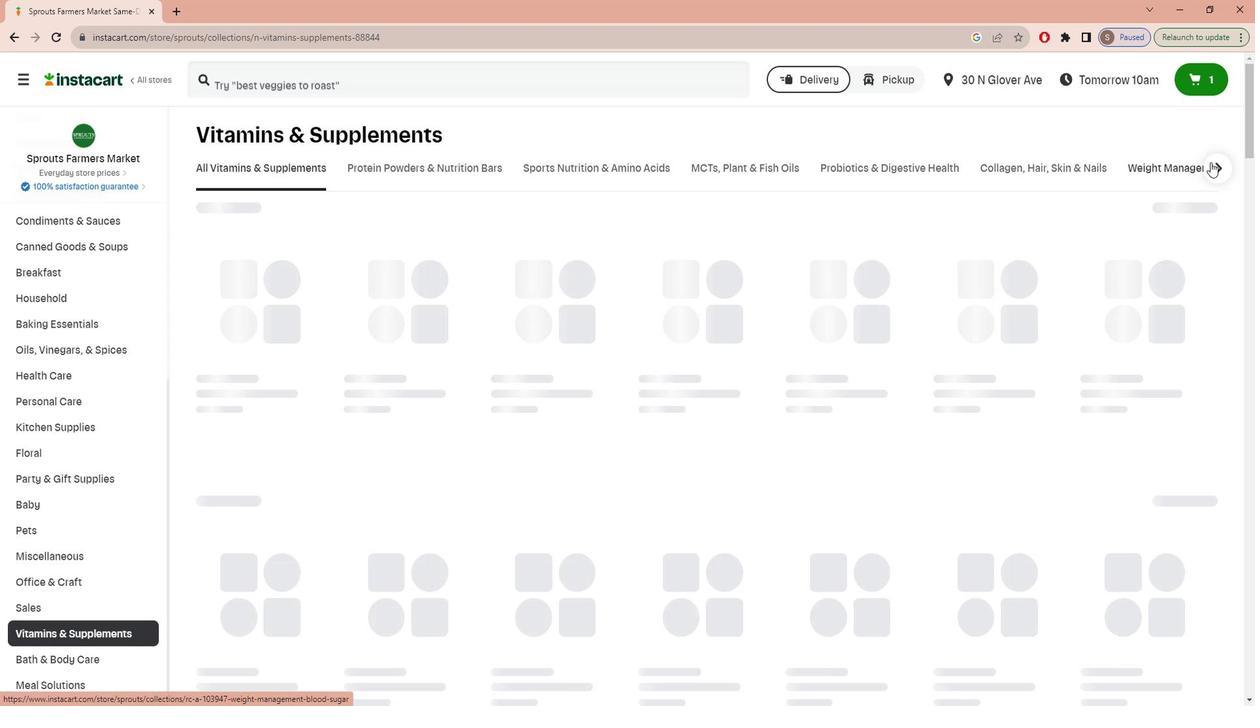 
Action: Mouse pressed left at (1215, 154)
Screenshot: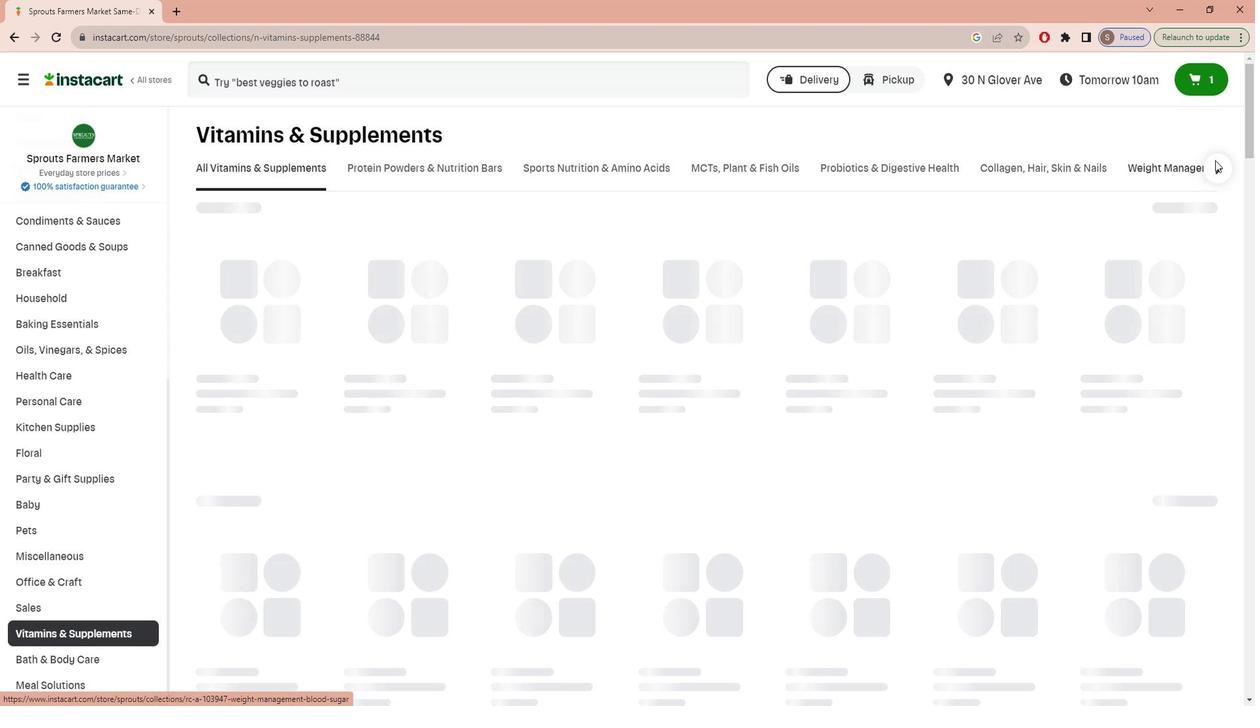 
Action: Mouse moved to (893, 158)
Screenshot: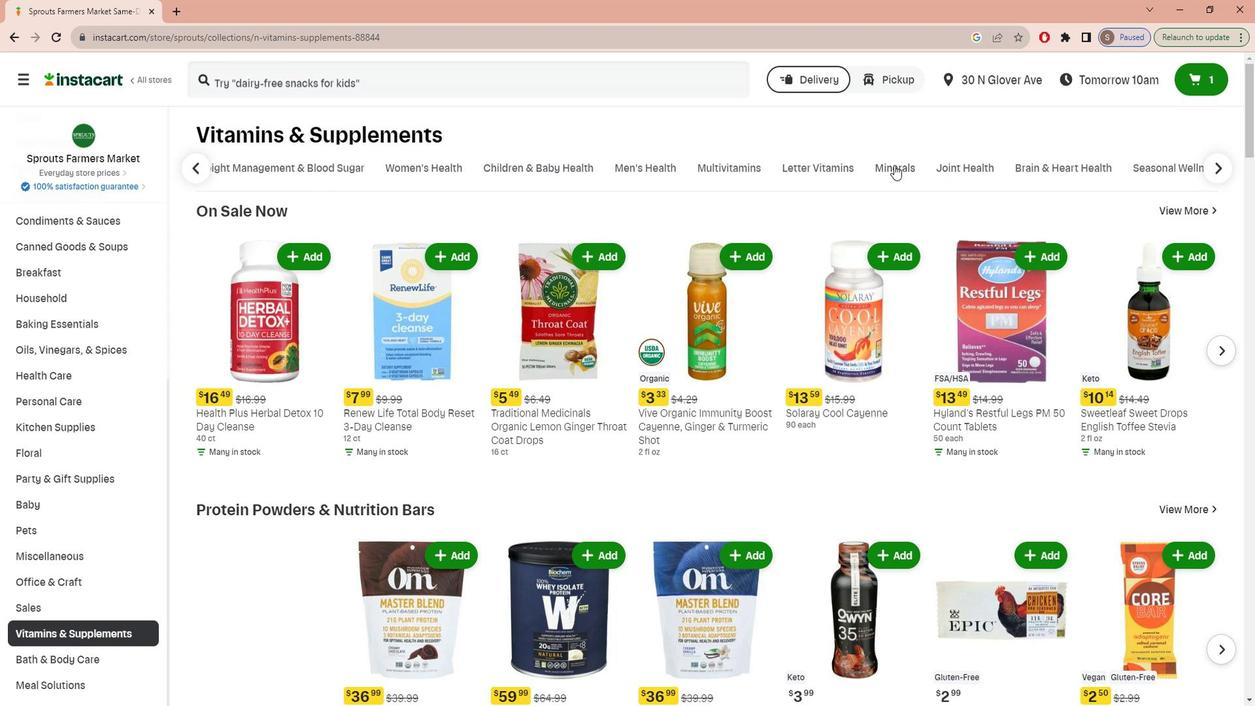 
Action: Mouse pressed left at (893, 158)
Screenshot: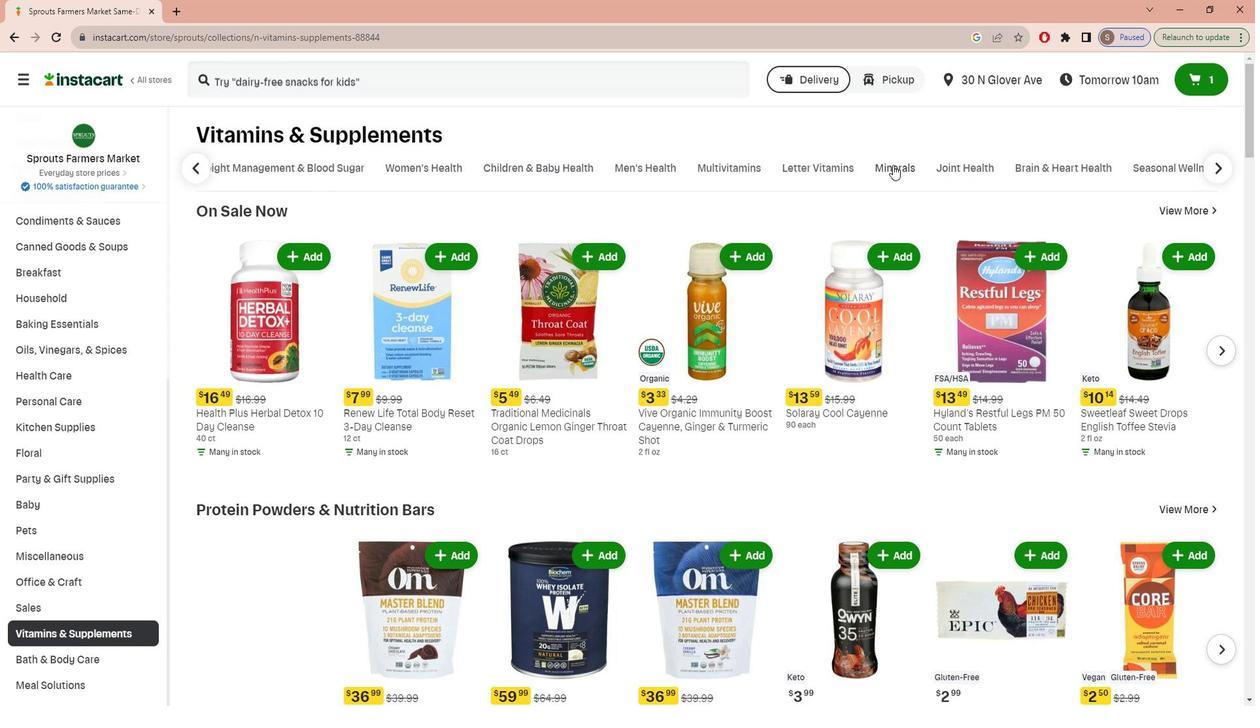 
Action: Mouse moved to (347, 74)
Screenshot: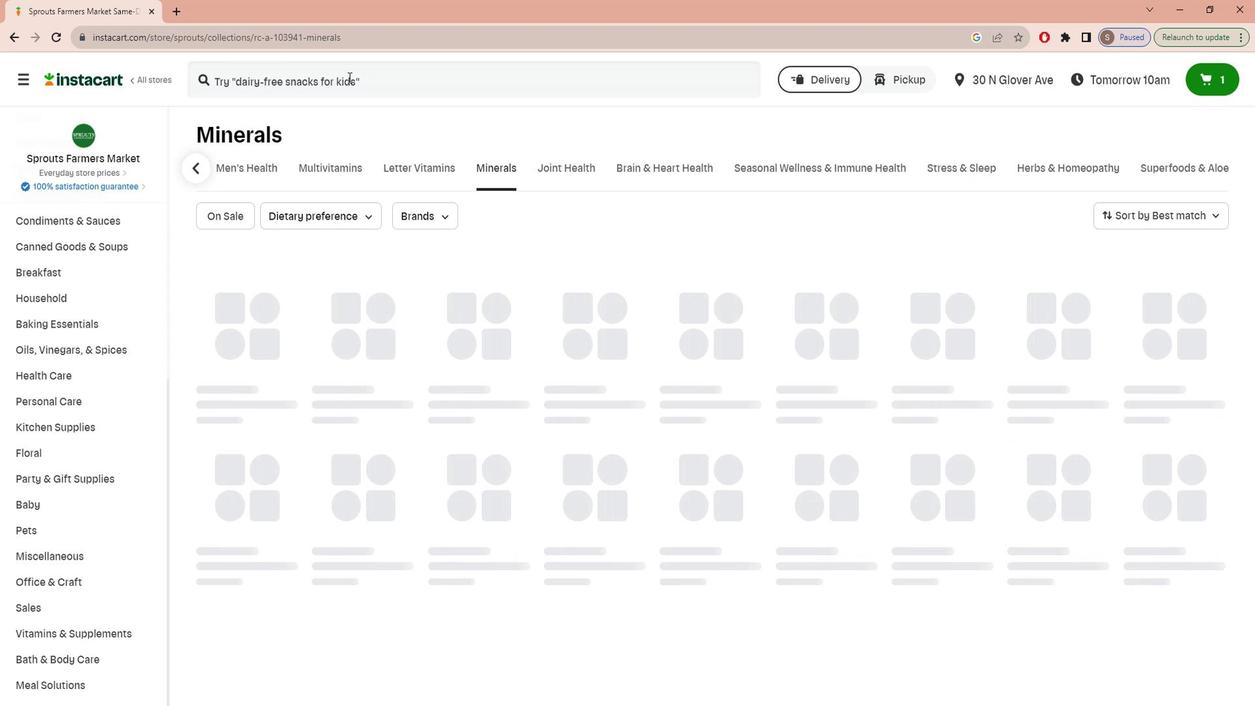 
Action: Mouse pressed left at (347, 74)
Screenshot: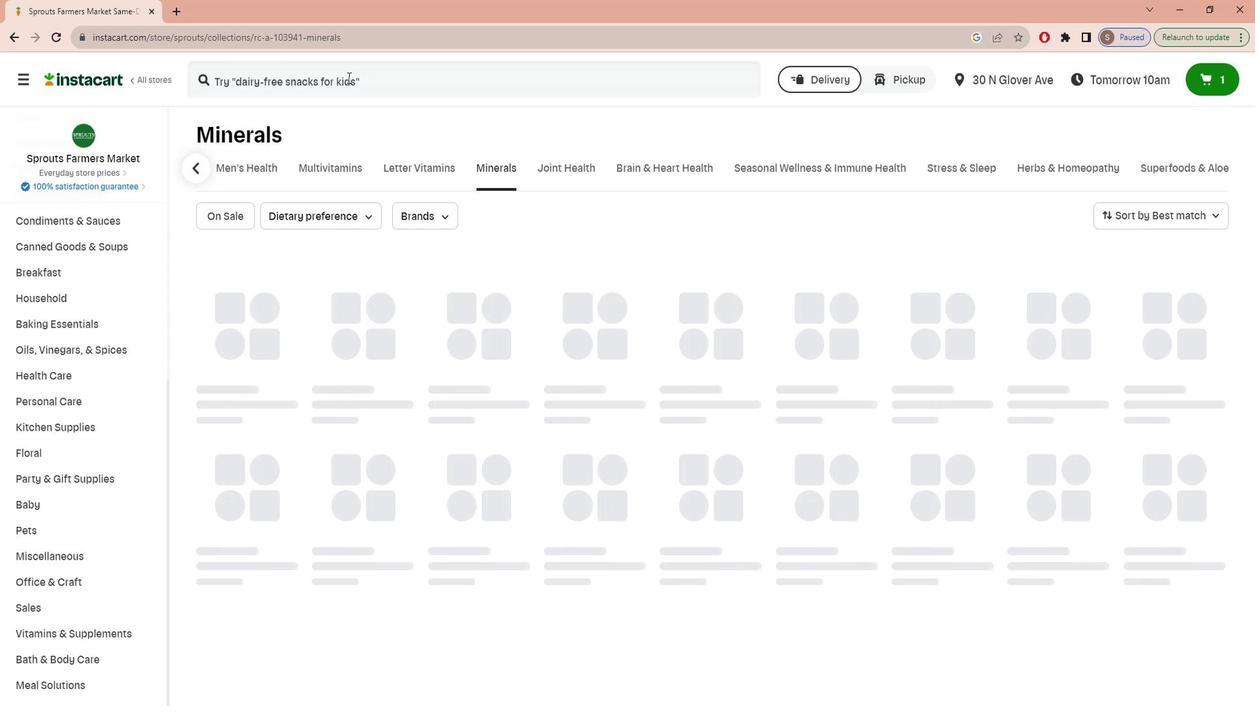 
Action: Key pressed k<Key.caps_lock>AL<Key.space><Key.caps_lock>b6<Key.space>b12<Key.space>f<Key.caps_lock>OLIC<Key.space><Key.caps_lock>a<Key.caps_lock>CID<Key.enter>
Screenshot: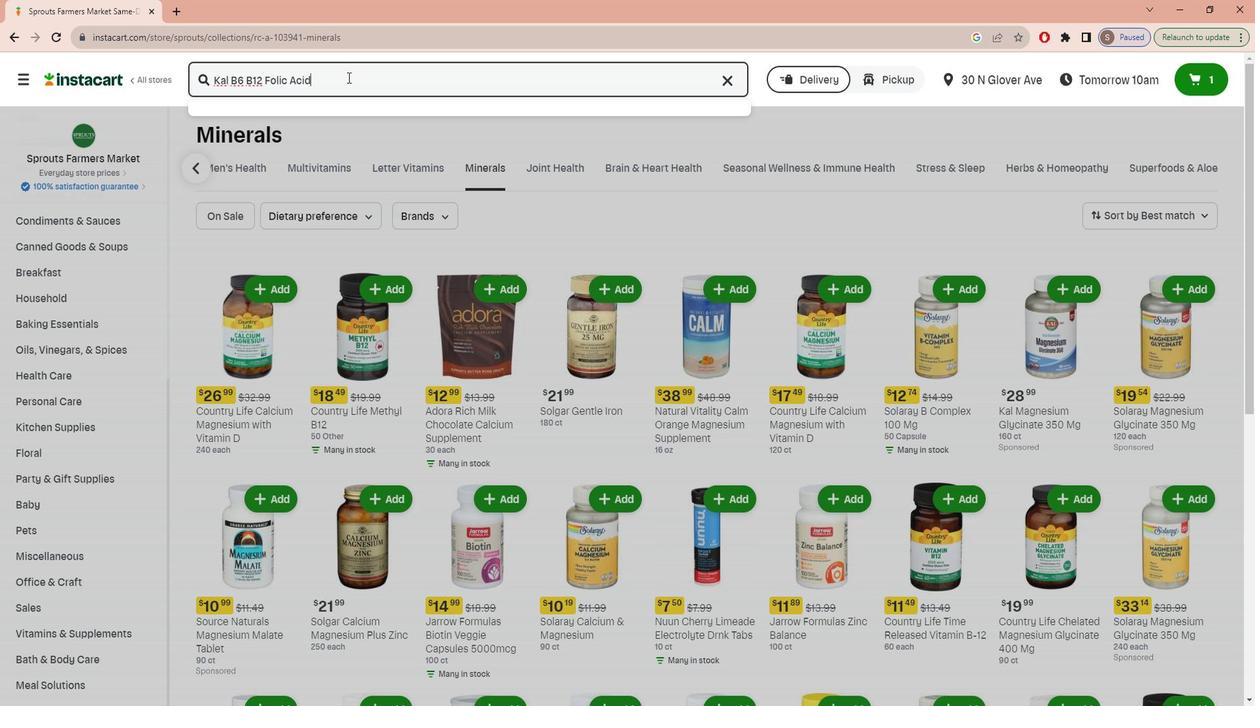 
Action: Mouse moved to (373, 212)
Screenshot: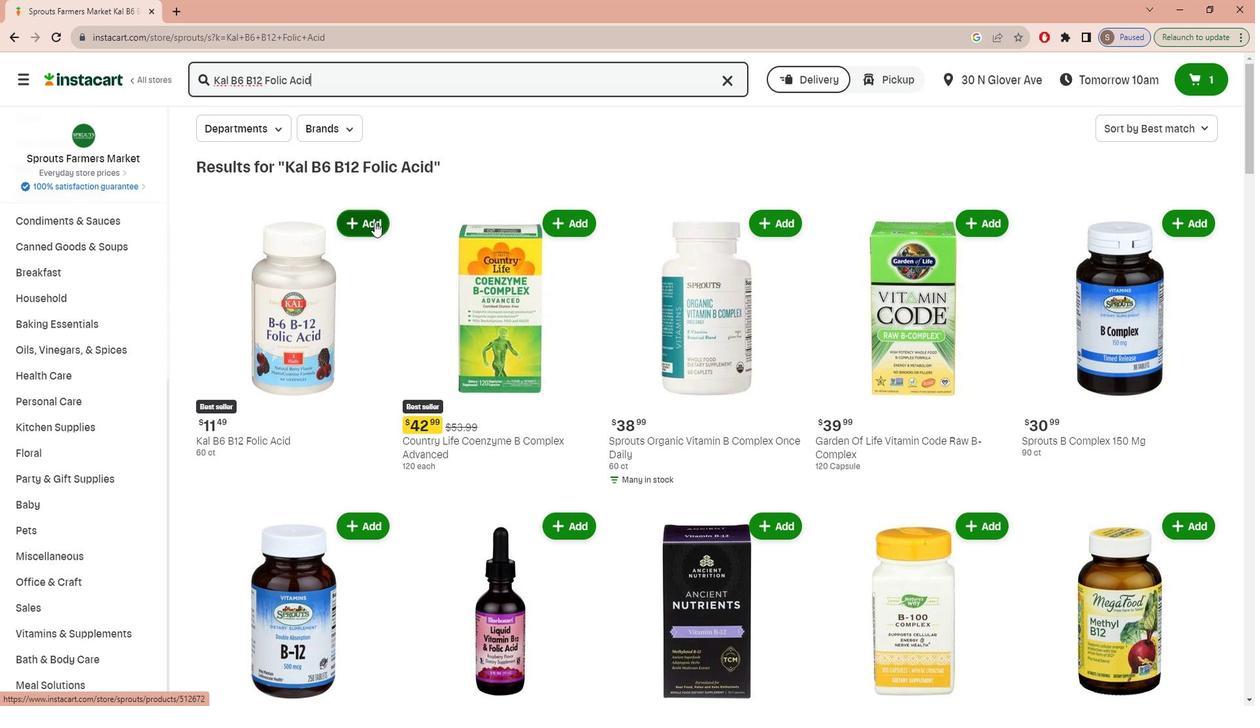 
Action: Mouse pressed left at (373, 212)
Screenshot: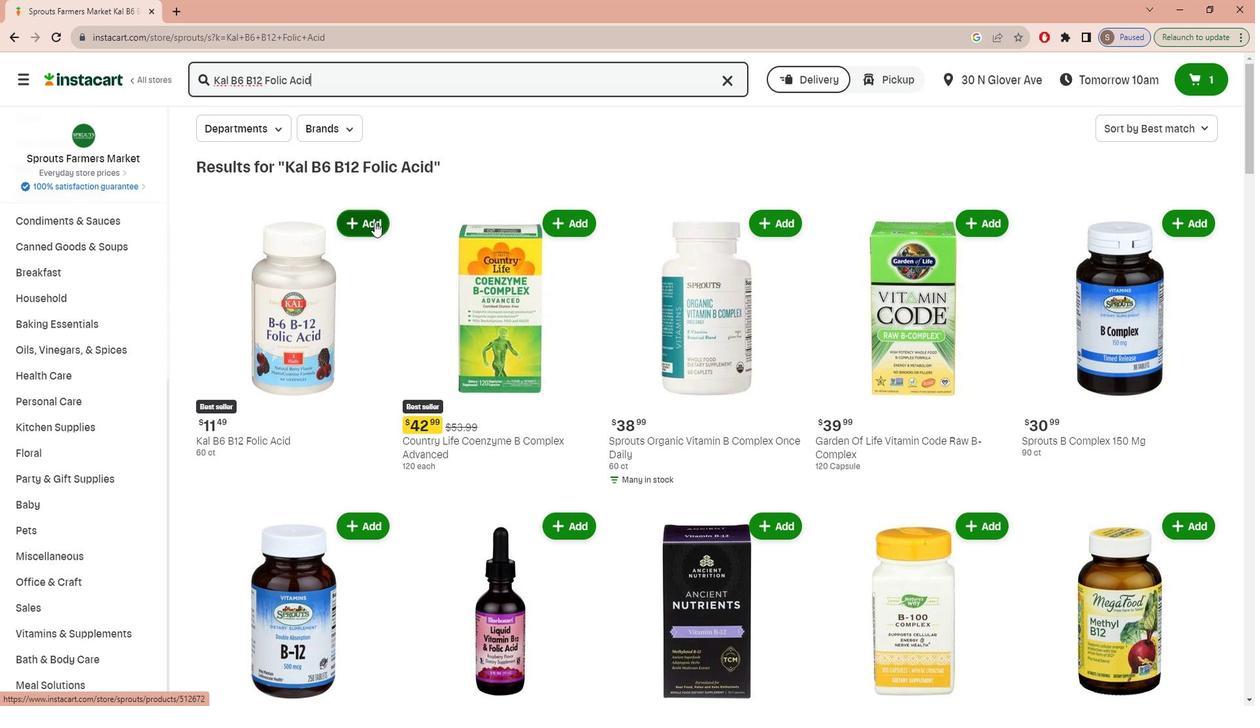
Action: Mouse moved to (384, 305)
Screenshot: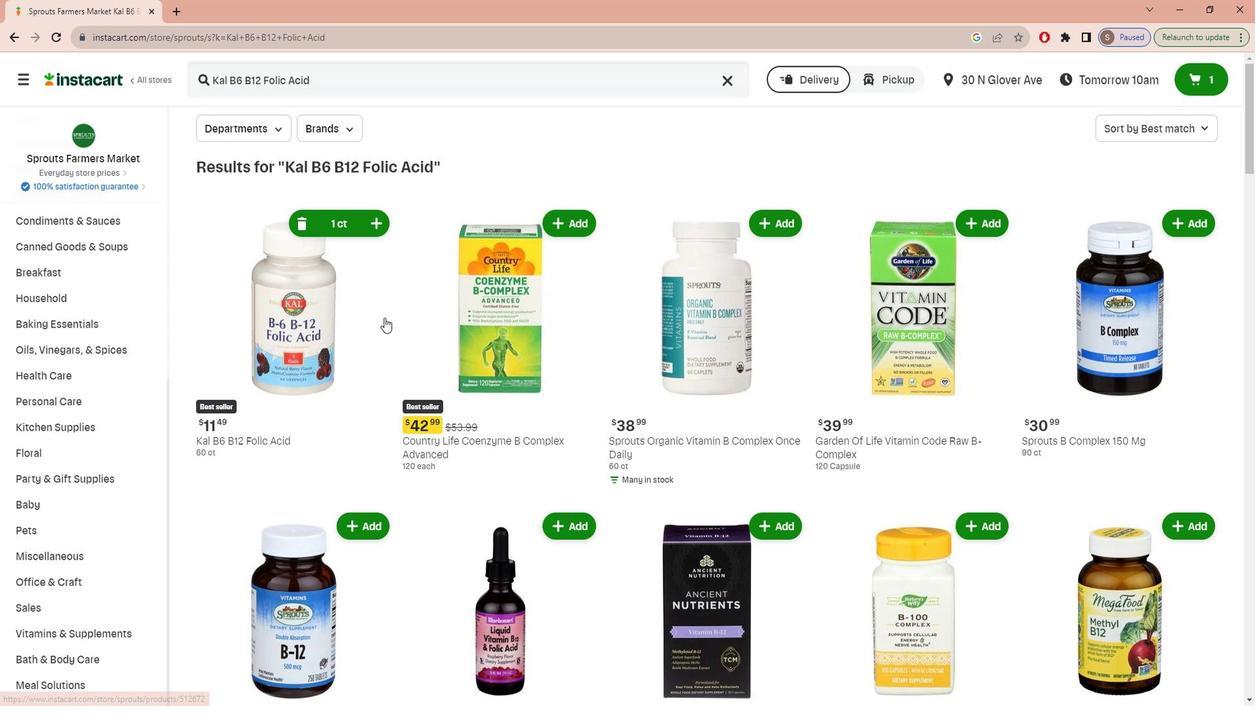
